 Task: Look for space in Safi, Jordan from 21st June, 2023 to 29th June, 2023 for 4 adults in price range Rs.7000 to Rs.12000. Place can be entire place with 2 bedrooms having 2 beds and 2 bathrooms. Property type can be house, flat, guest house. Amenities needed are: washing machine. Booking option can be shelf check-in. Required host language is English.
Action: Mouse moved to (514, 78)
Screenshot: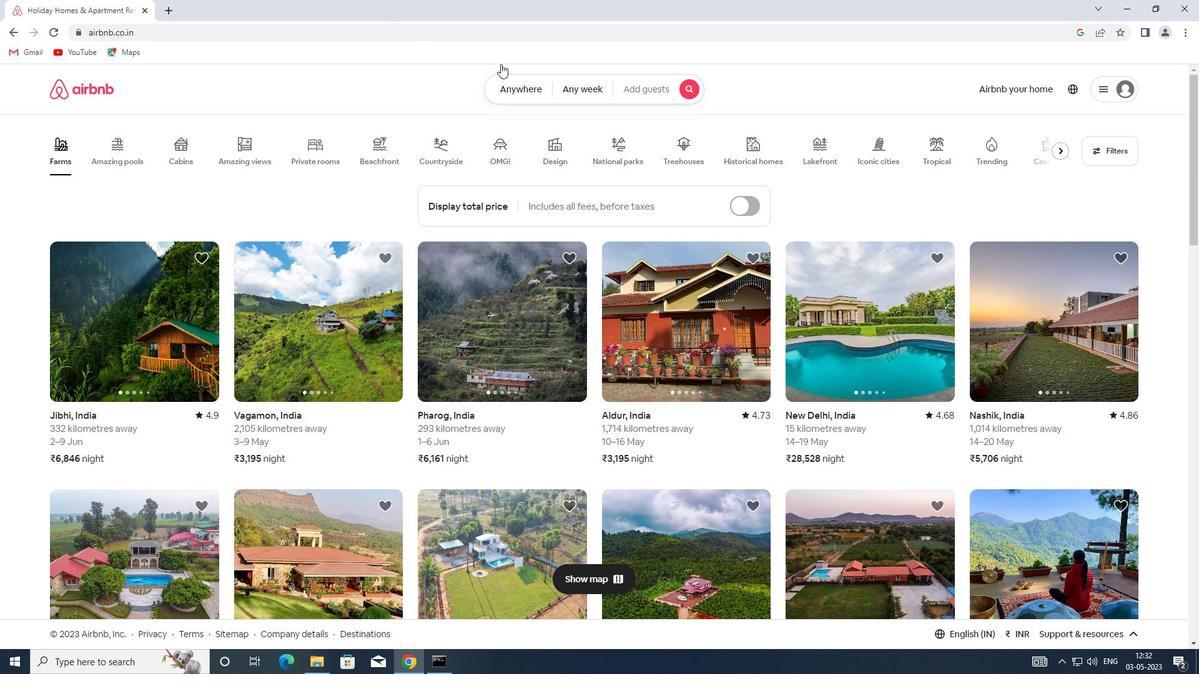 
Action: Mouse pressed left at (514, 78)
Screenshot: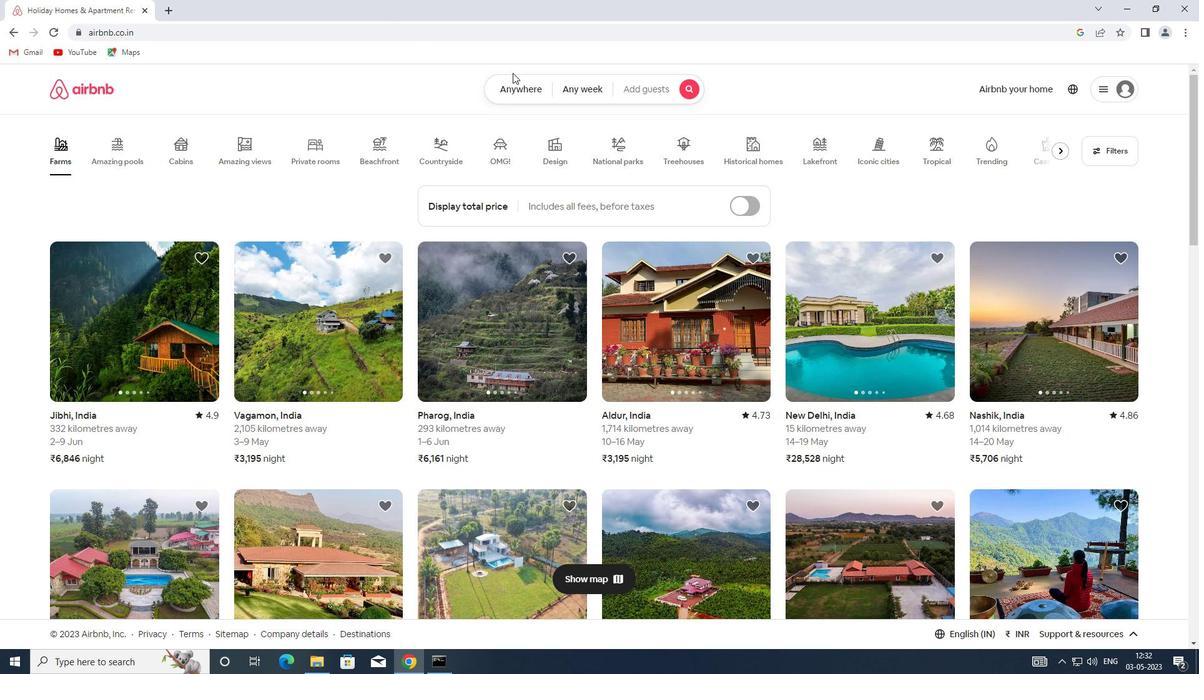 
Action: Mouse moved to (377, 141)
Screenshot: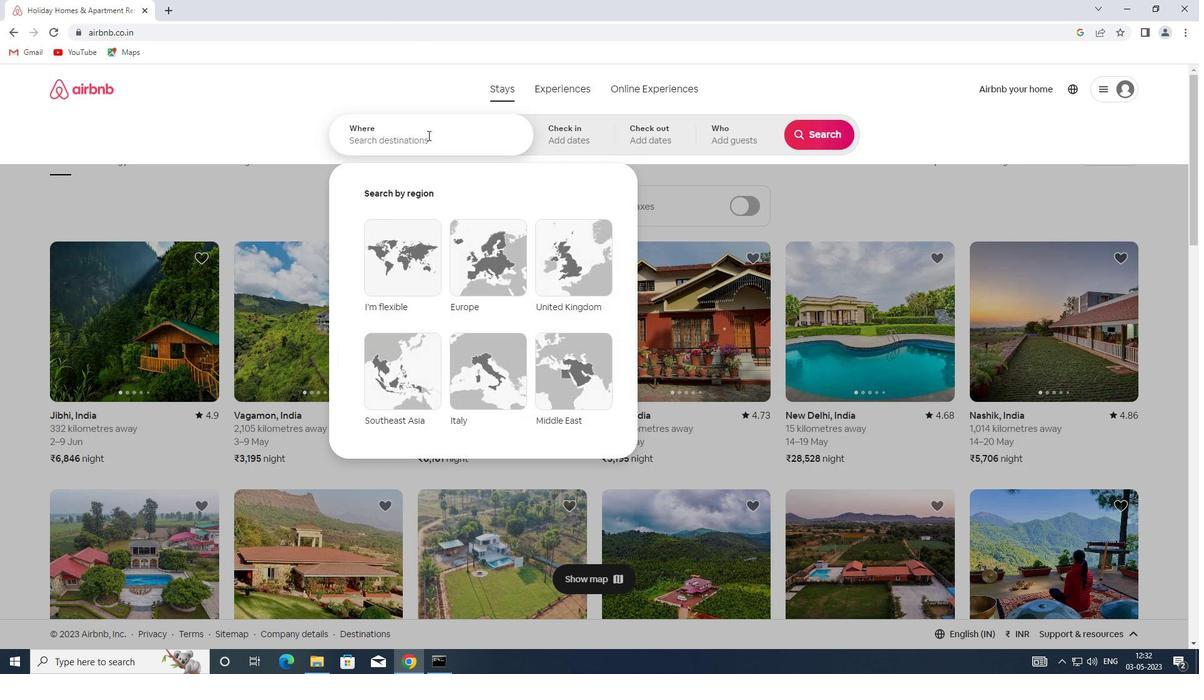 
Action: Mouse pressed left at (377, 141)
Screenshot: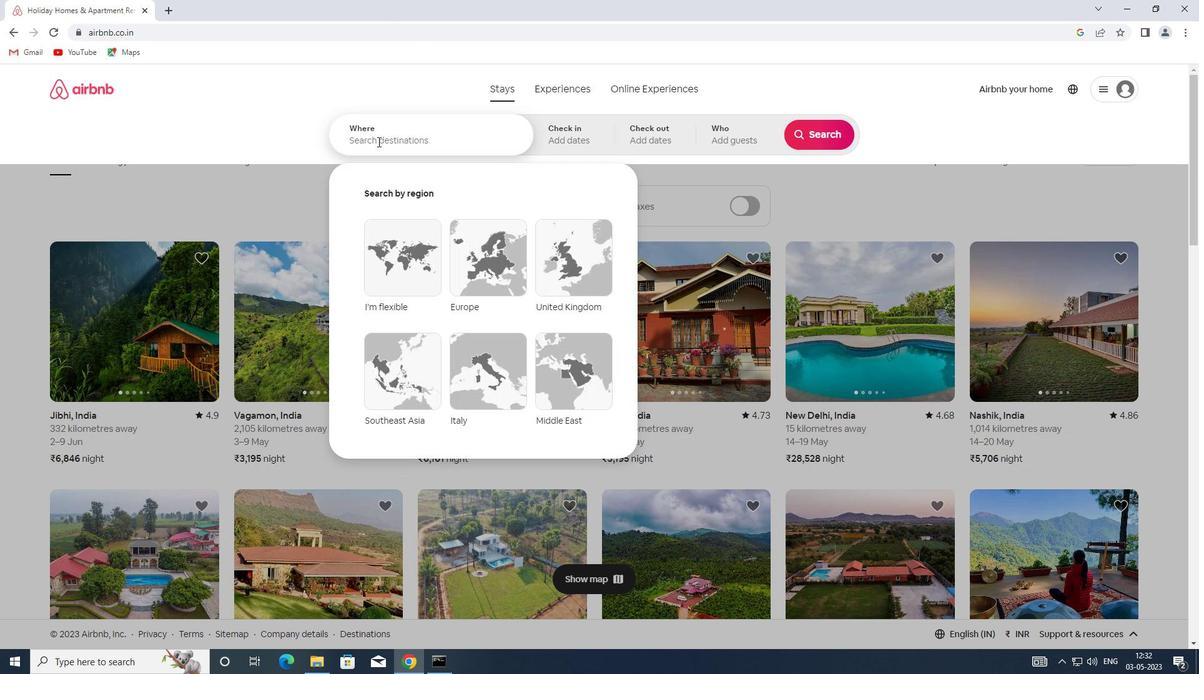 
Action: Key pressed <Key.shift>SAFI,<Key.shift><Key.shift>JORDAN
Screenshot: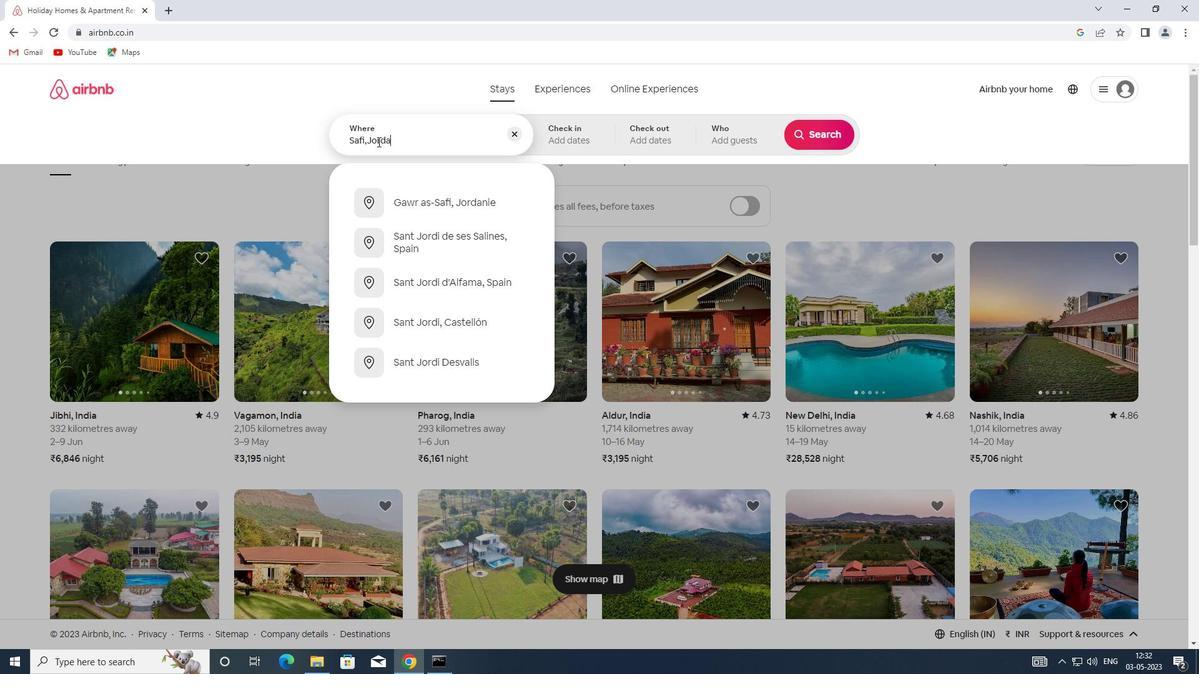 
Action: Mouse moved to (567, 128)
Screenshot: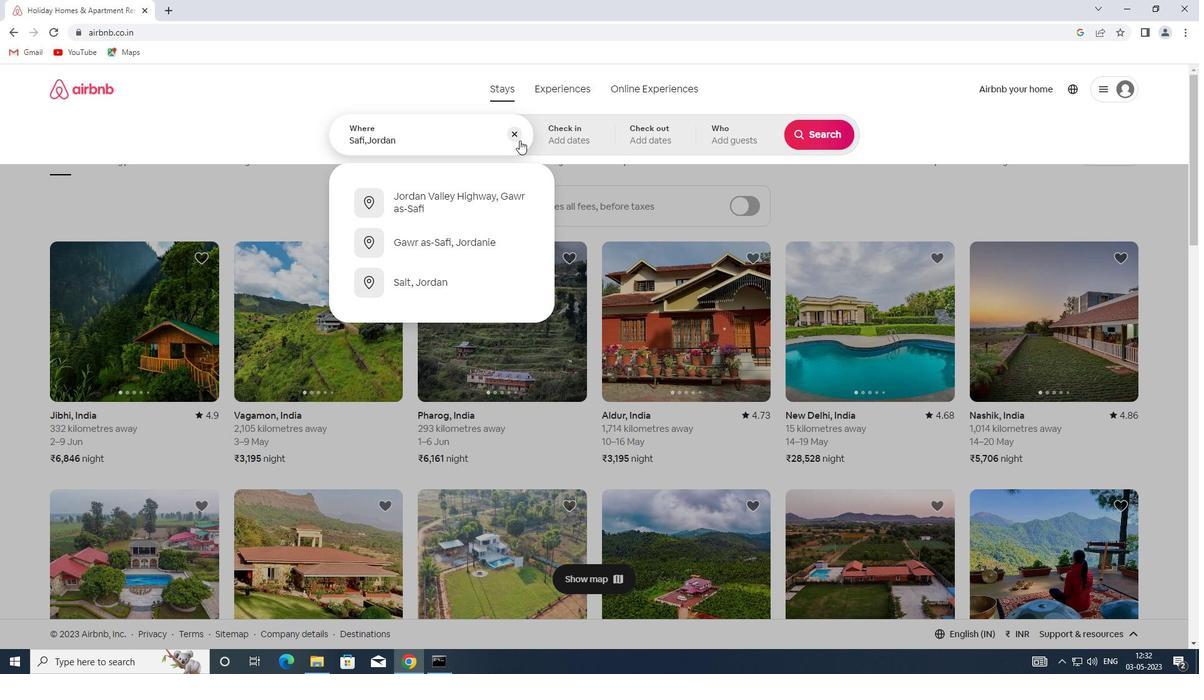 
Action: Mouse pressed left at (567, 128)
Screenshot: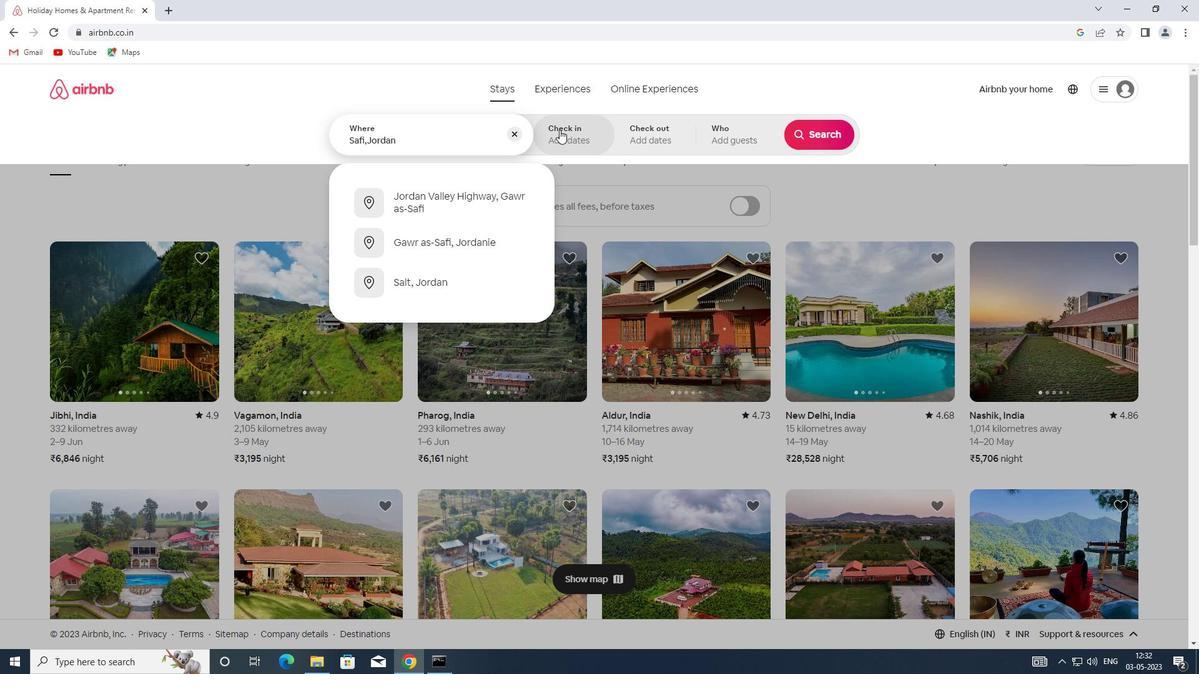
Action: Mouse moved to (715, 379)
Screenshot: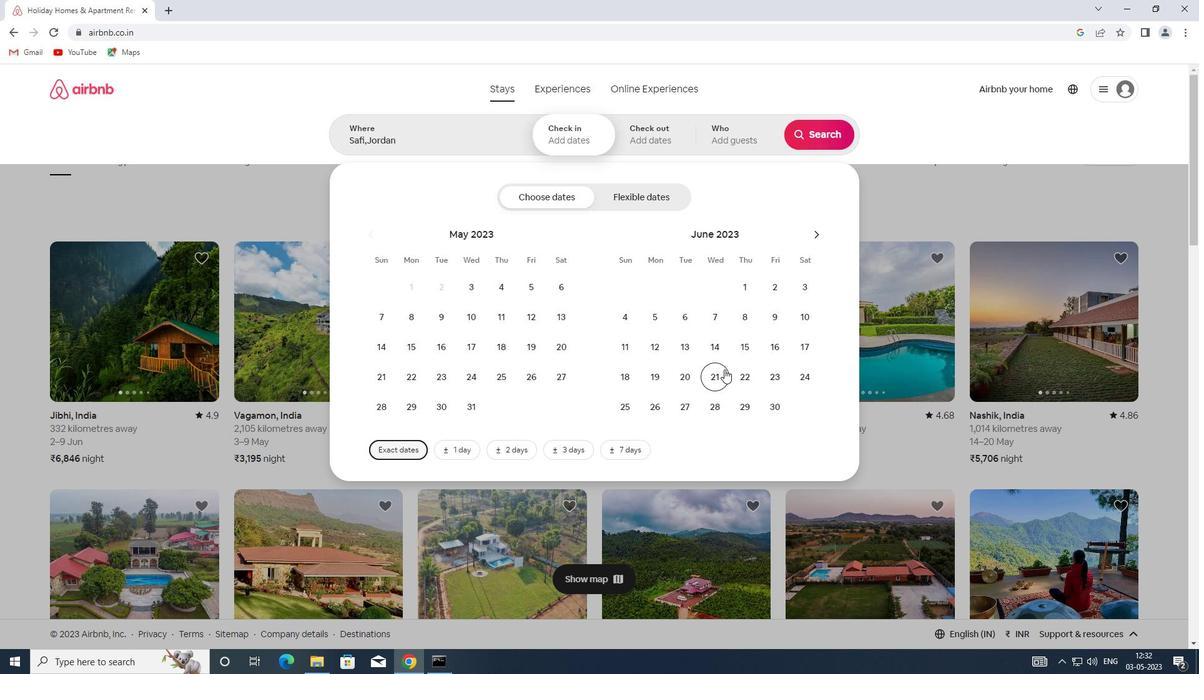 
Action: Mouse pressed left at (715, 379)
Screenshot: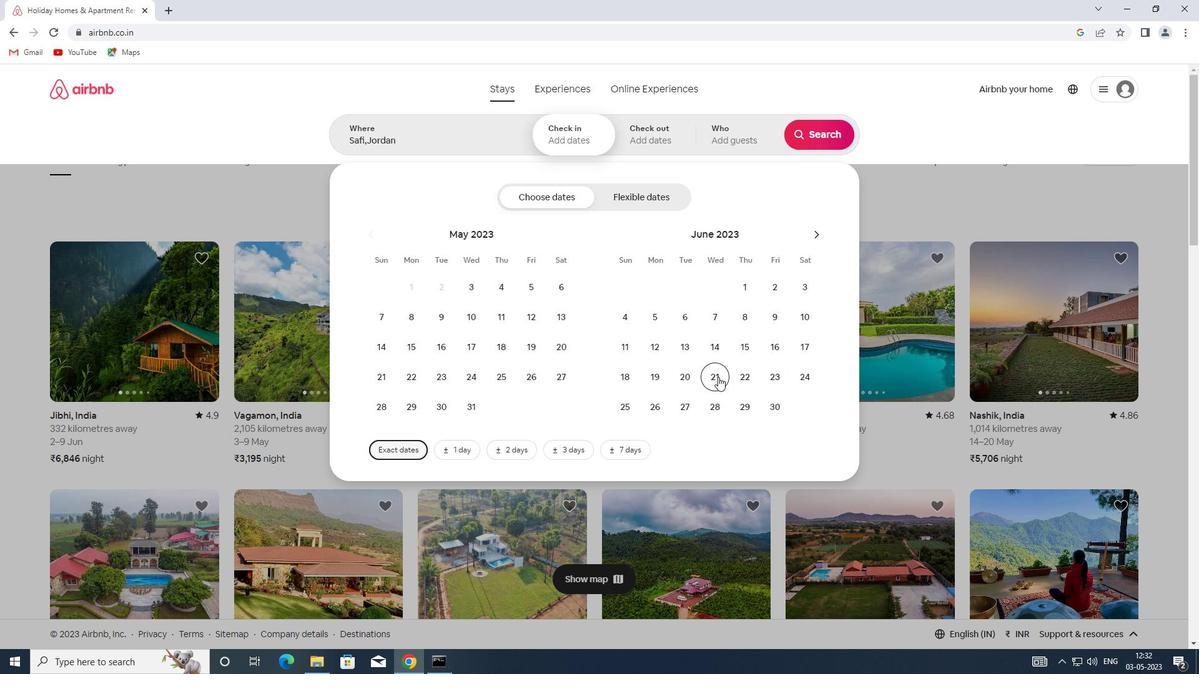 
Action: Mouse moved to (746, 407)
Screenshot: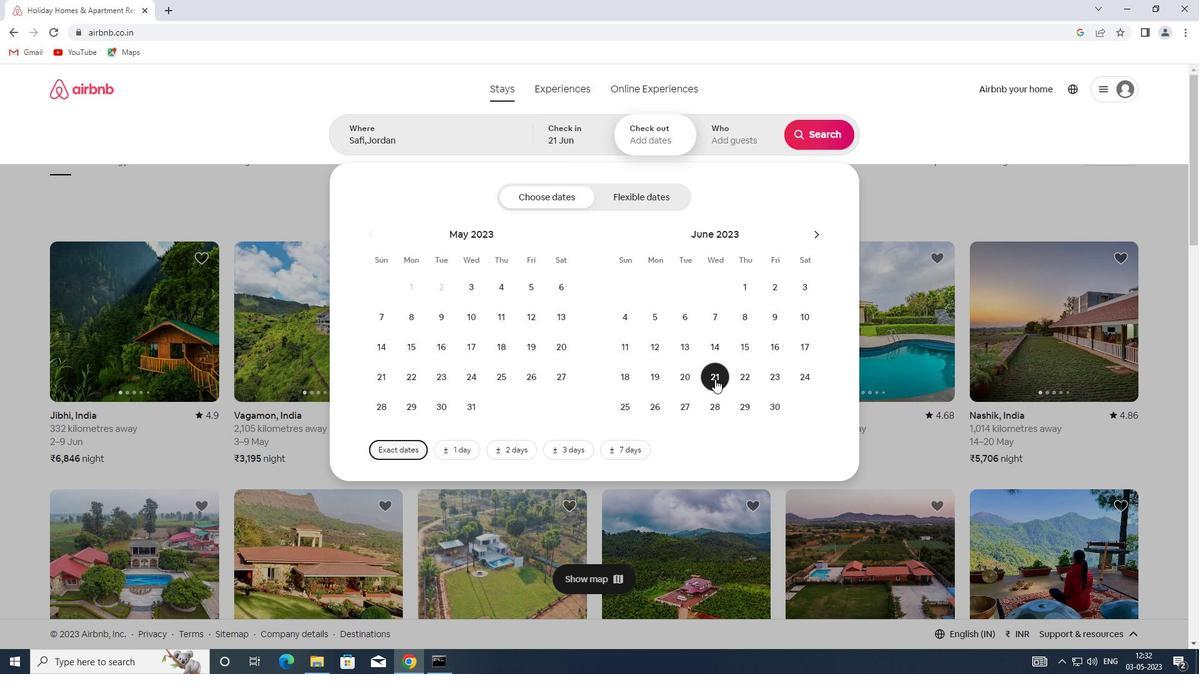 
Action: Mouse pressed left at (746, 407)
Screenshot: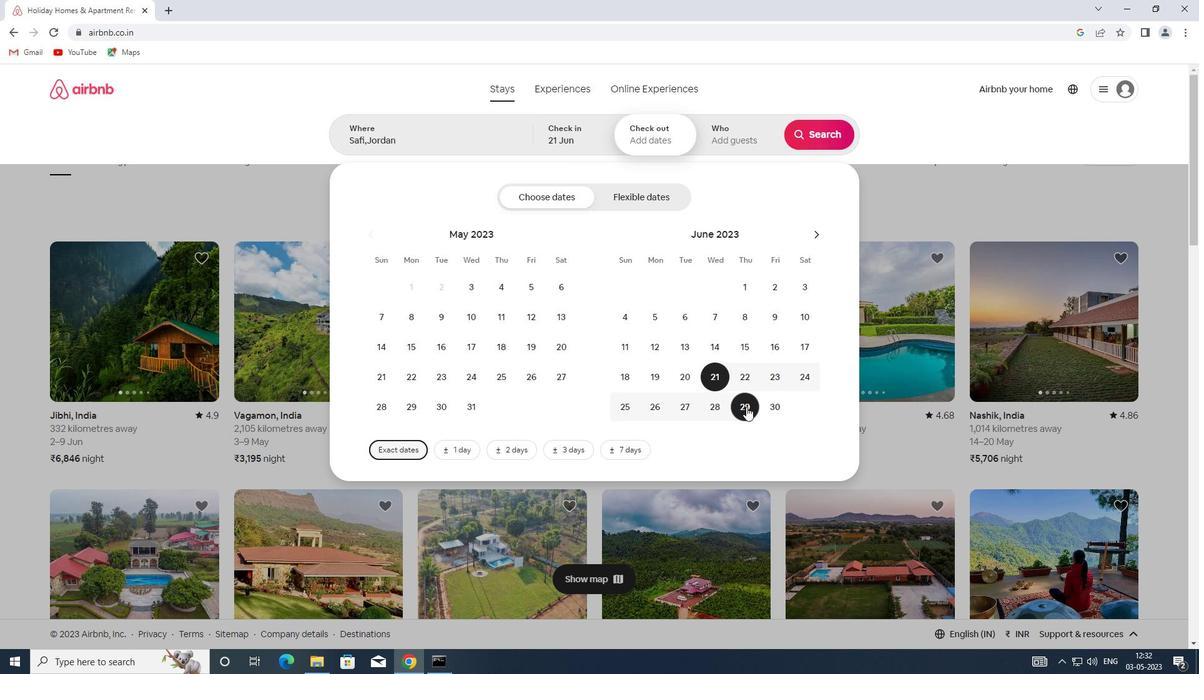 
Action: Mouse moved to (742, 143)
Screenshot: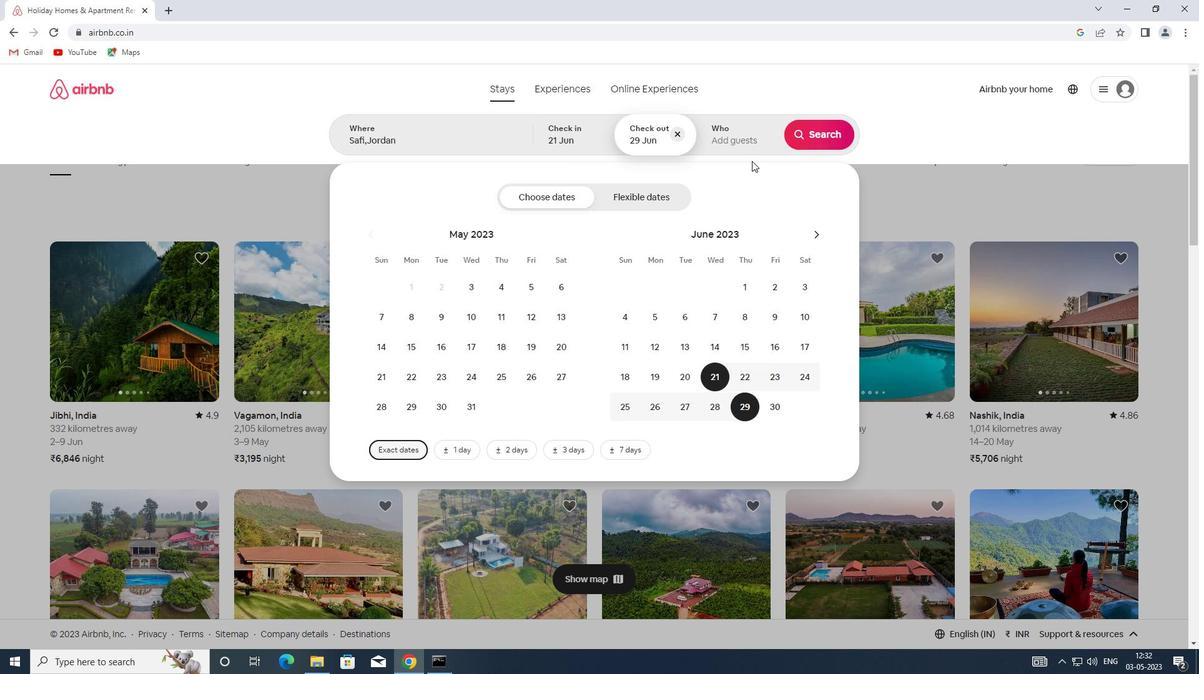 
Action: Mouse pressed left at (742, 143)
Screenshot: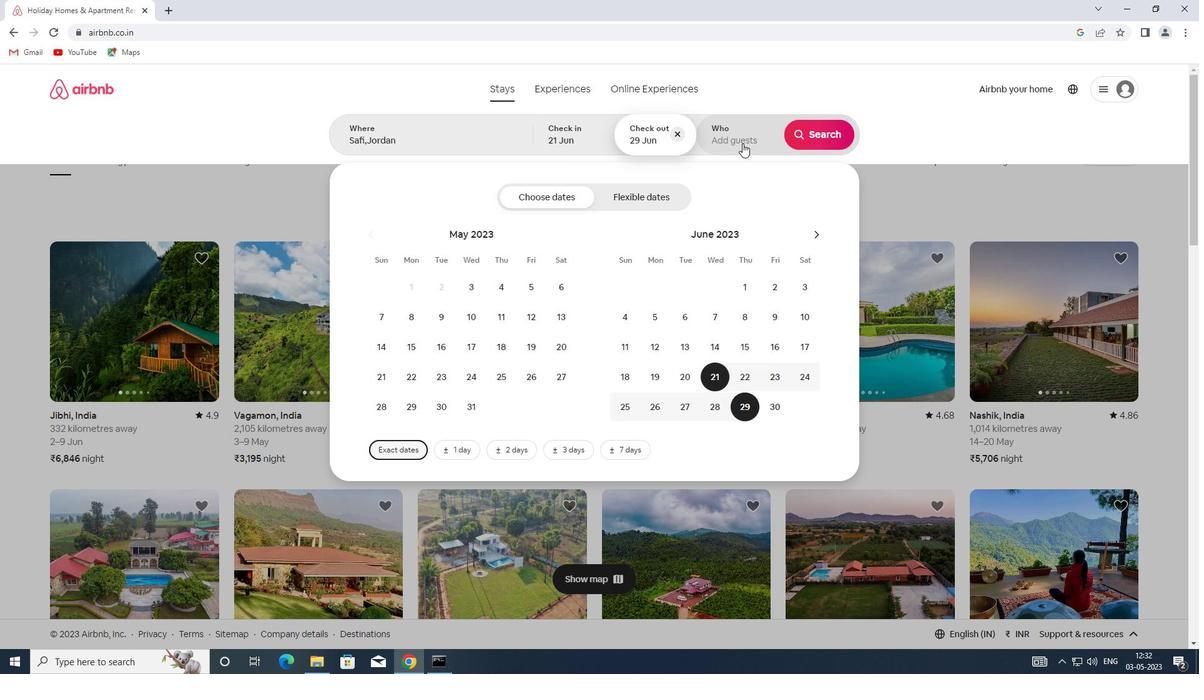
Action: Mouse moved to (819, 201)
Screenshot: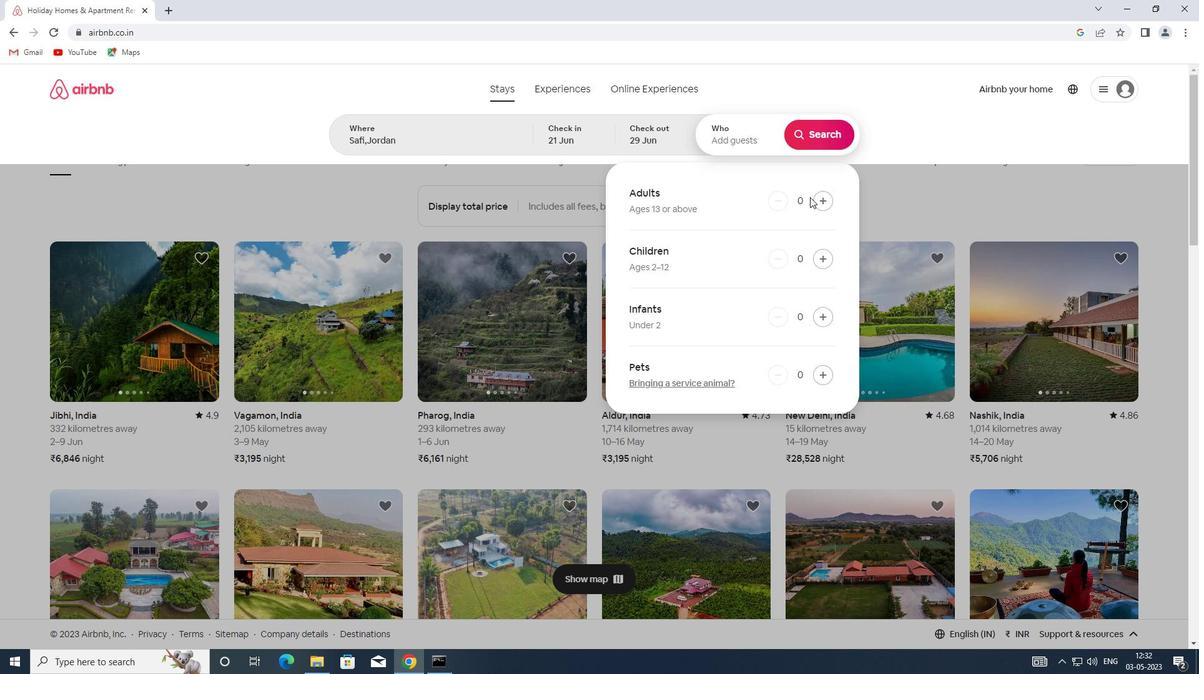 
Action: Mouse pressed left at (819, 201)
Screenshot: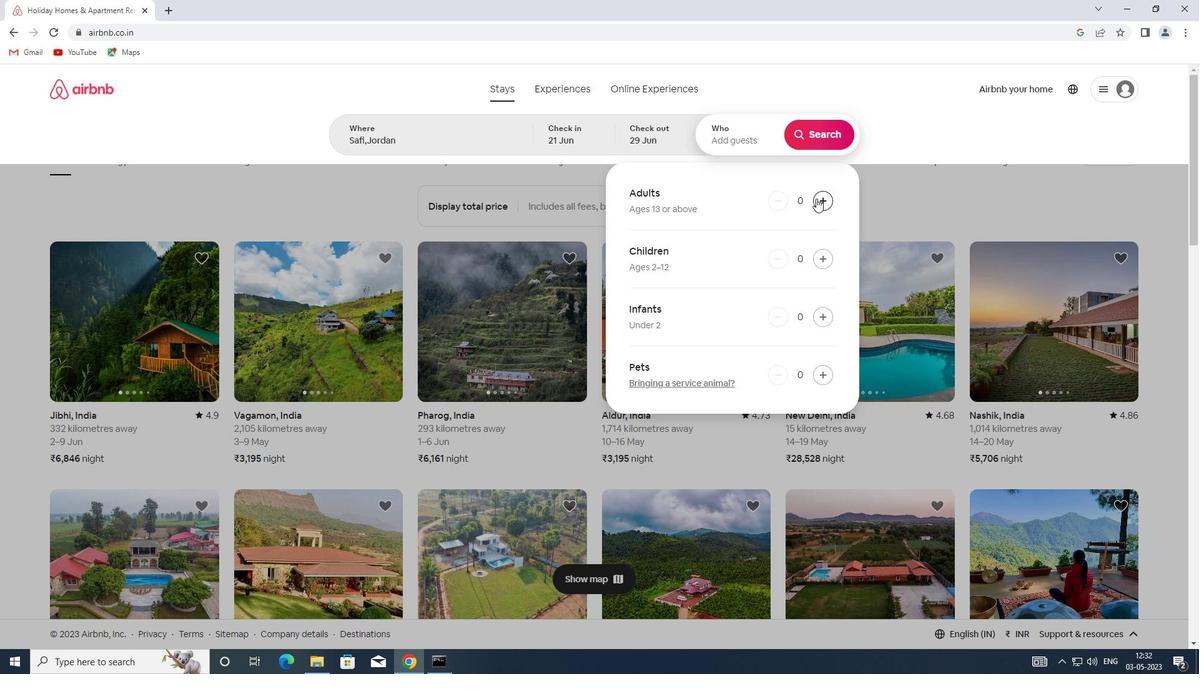 
Action: Mouse pressed left at (819, 201)
Screenshot: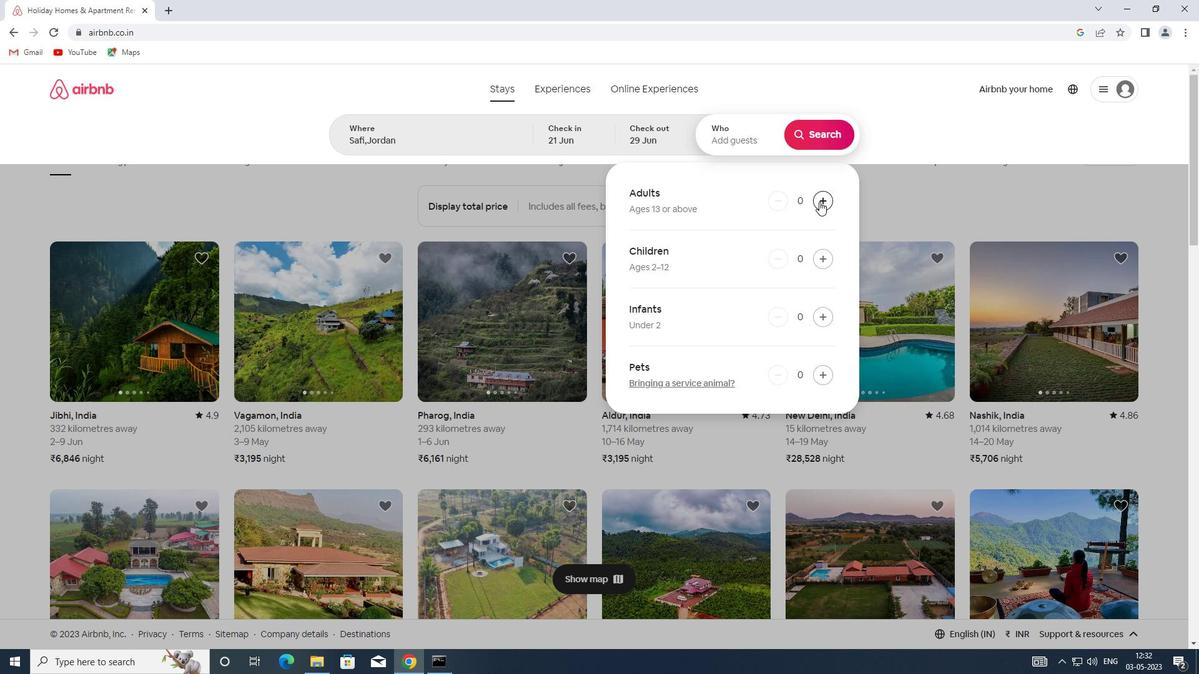 
Action: Mouse pressed left at (819, 201)
Screenshot: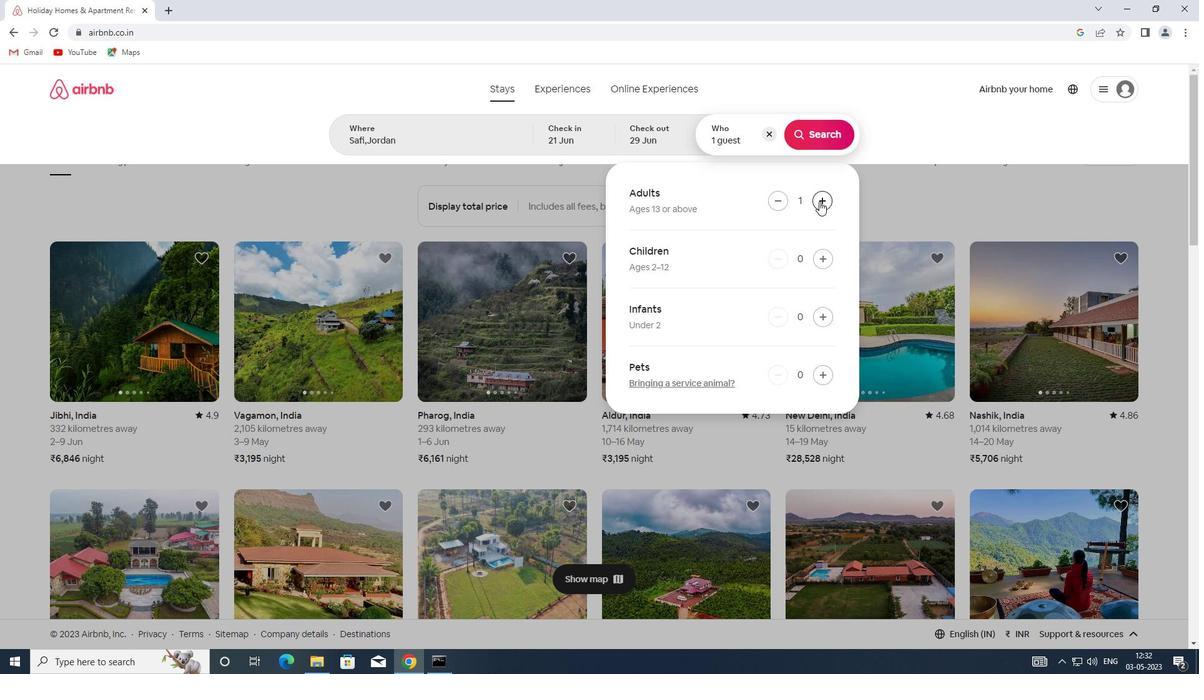 
Action: Mouse pressed left at (819, 201)
Screenshot: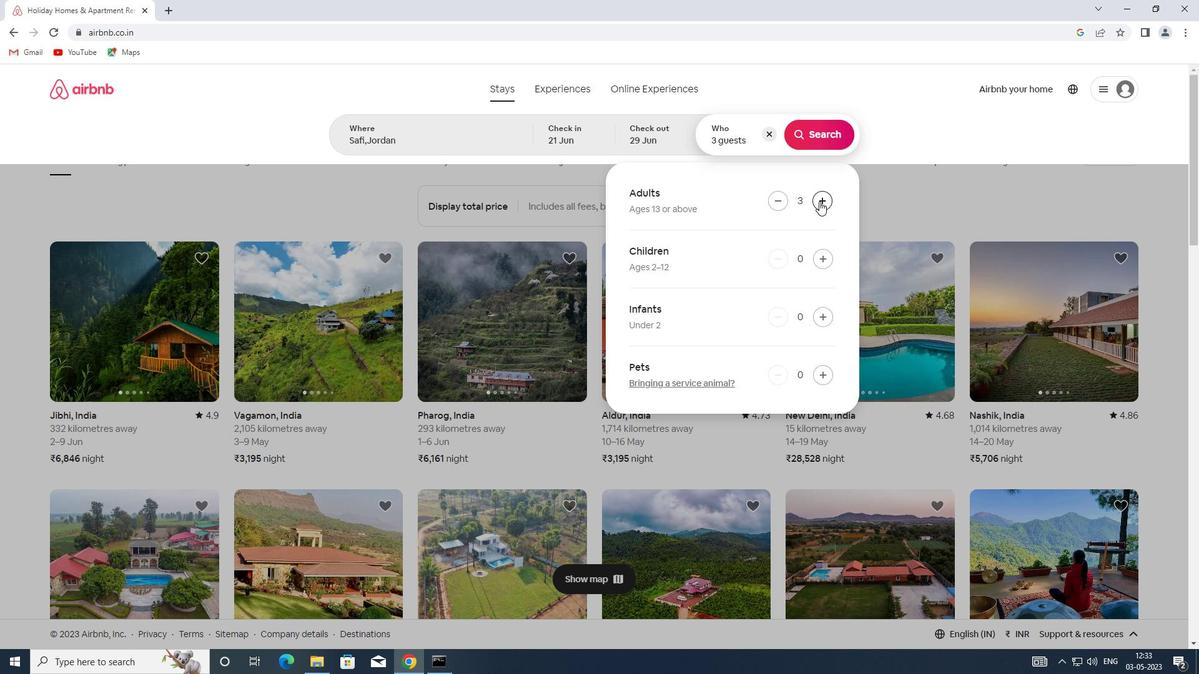 
Action: Mouse moved to (813, 136)
Screenshot: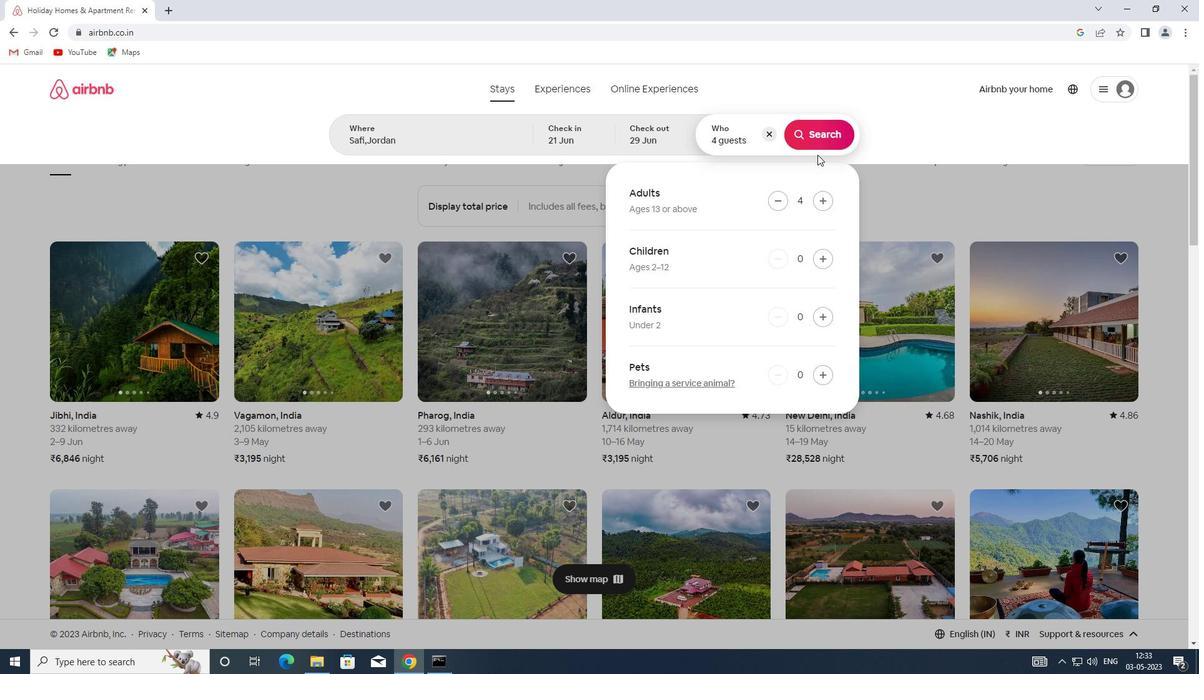 
Action: Mouse pressed left at (813, 136)
Screenshot: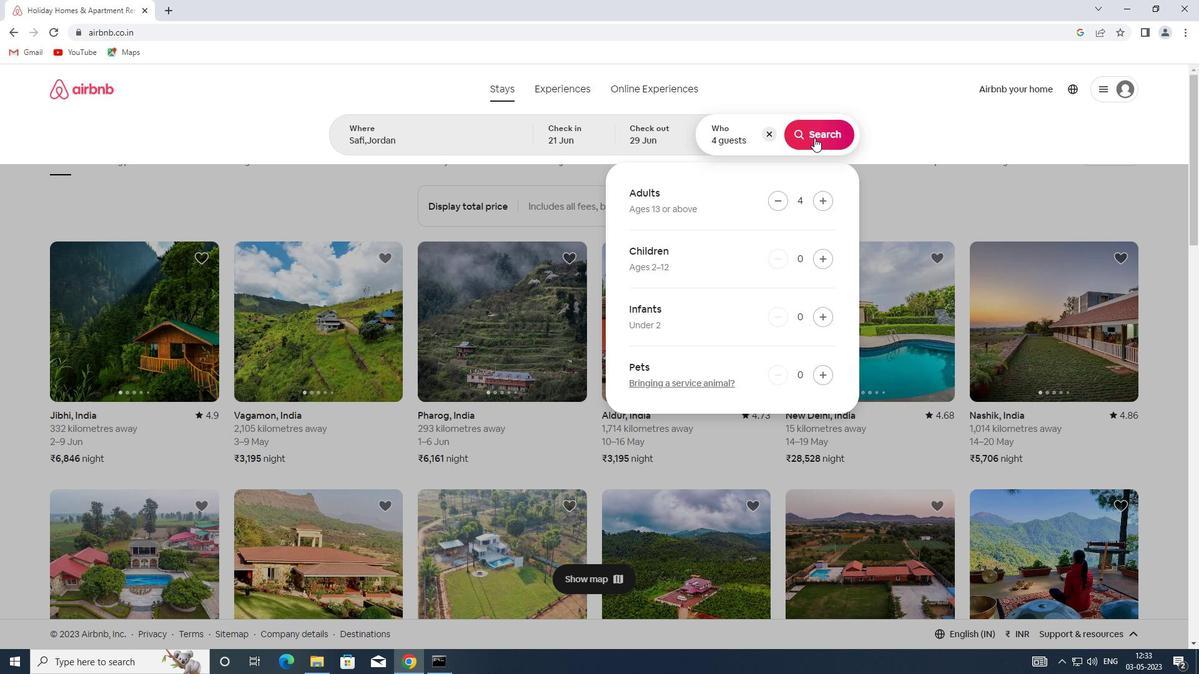 
Action: Mouse moved to (1128, 133)
Screenshot: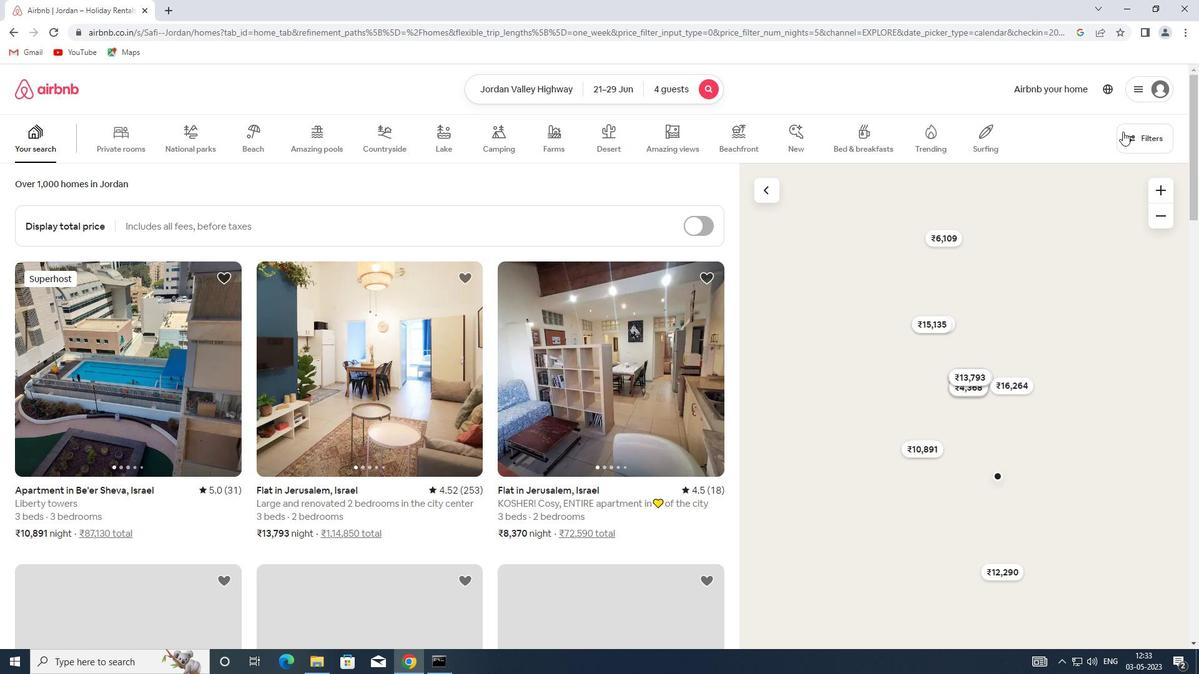 
Action: Mouse pressed left at (1128, 133)
Screenshot: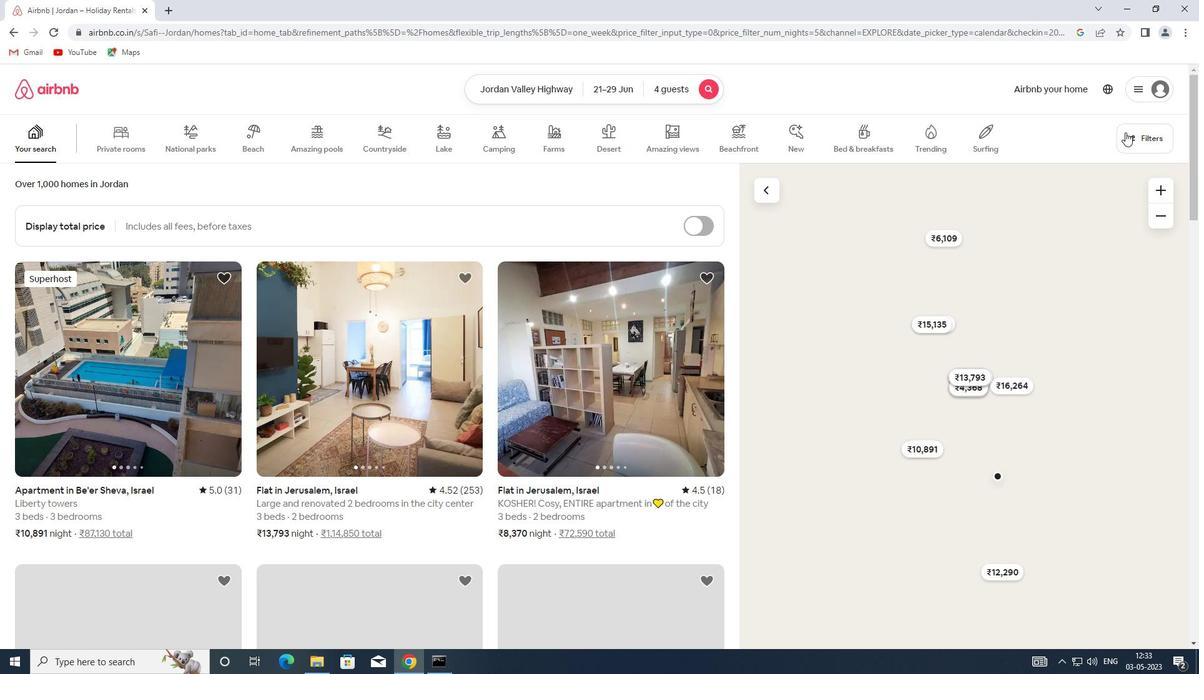 
Action: Mouse moved to (448, 298)
Screenshot: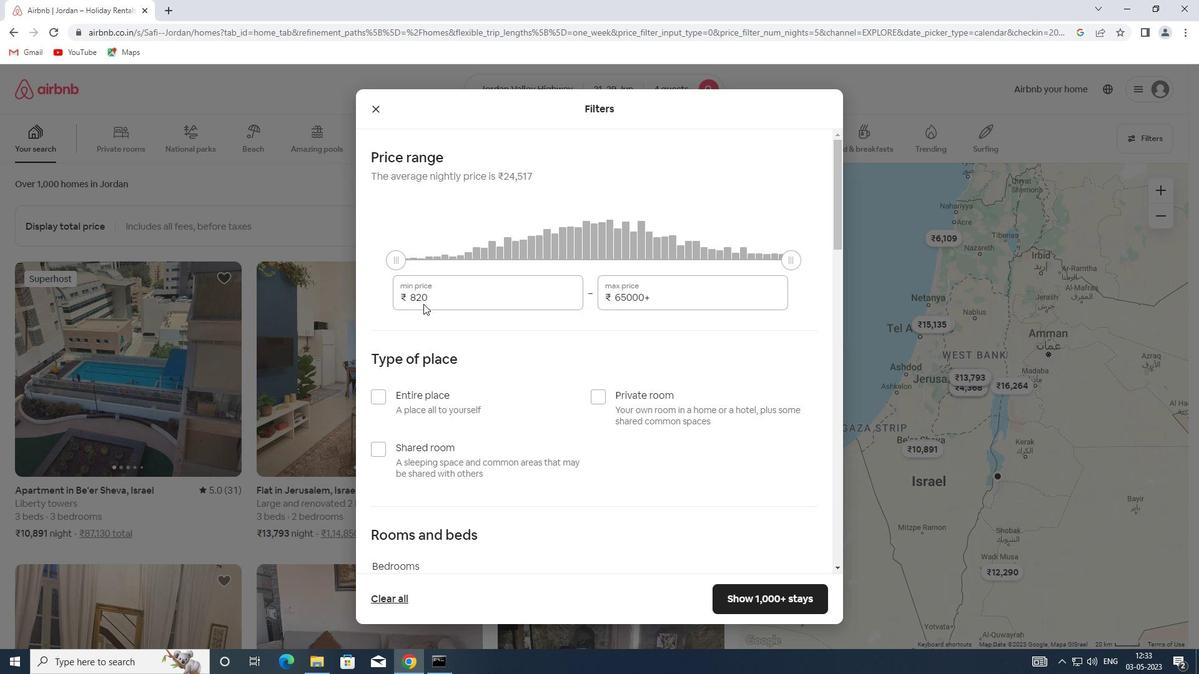 
Action: Mouse pressed left at (448, 298)
Screenshot: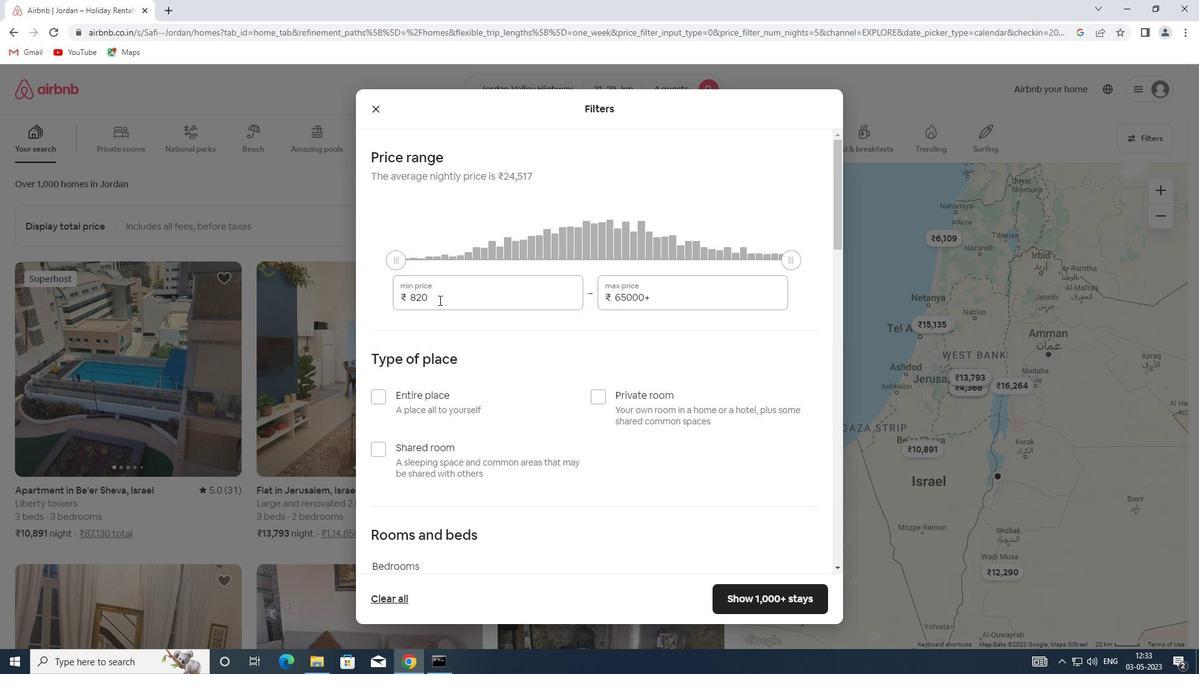 
Action: Mouse moved to (410, 295)
Screenshot: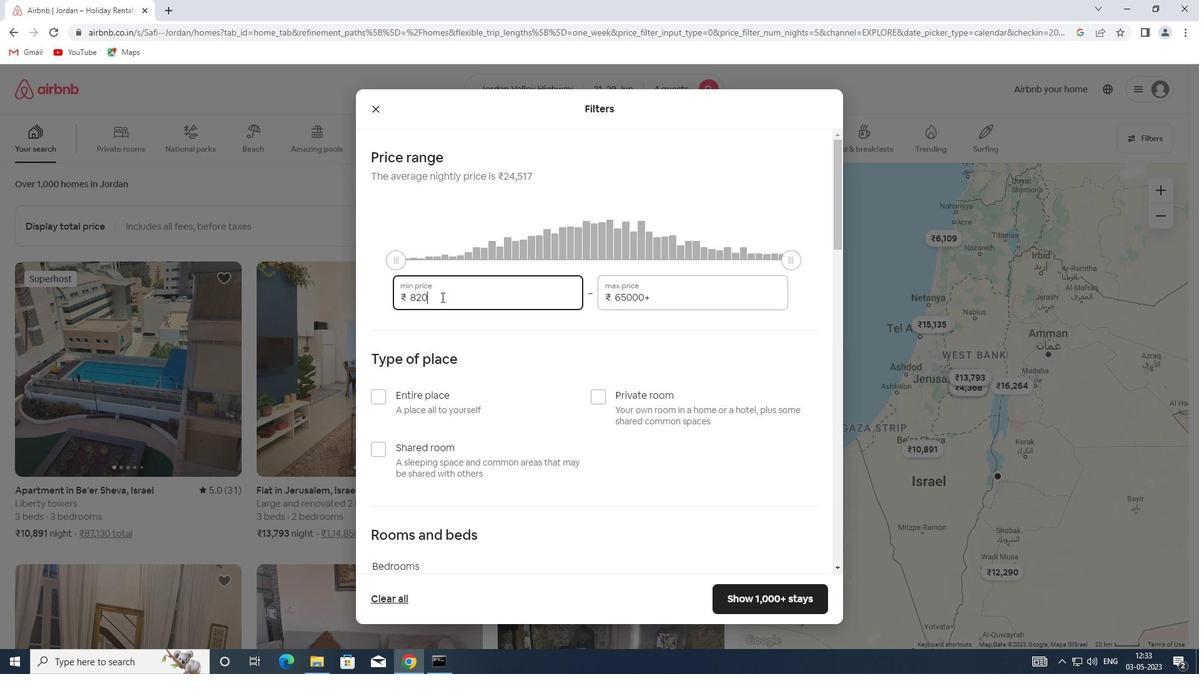 
Action: Key pressed 7000
Screenshot: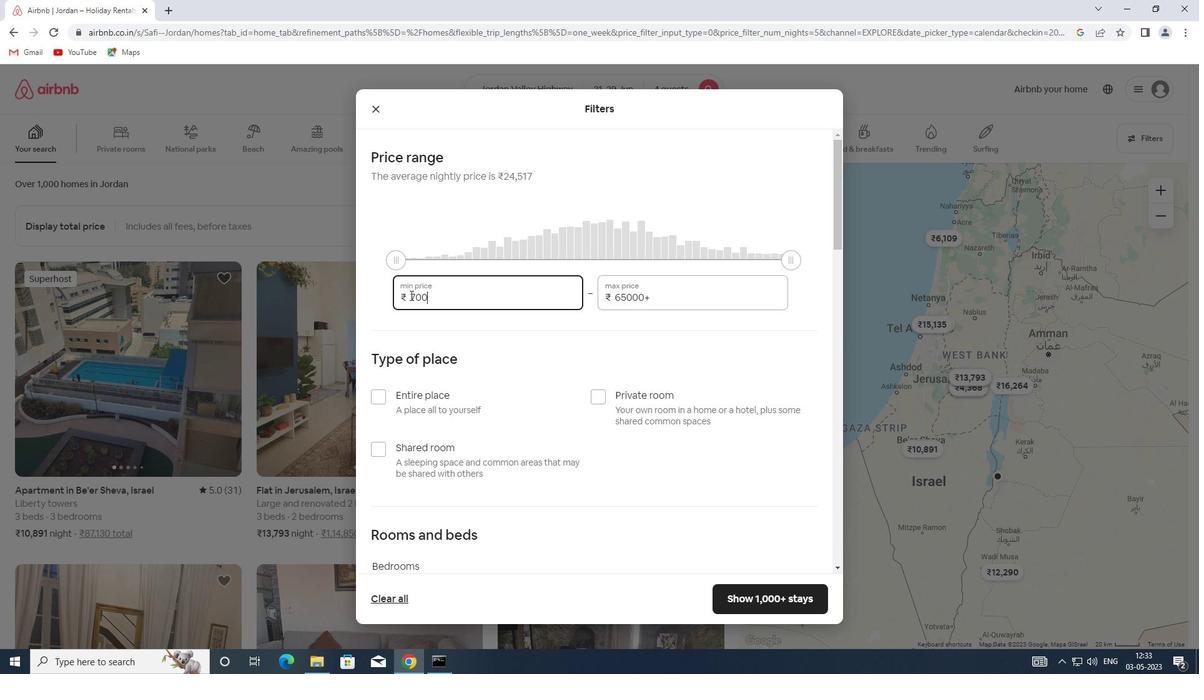 
Action: Mouse moved to (668, 302)
Screenshot: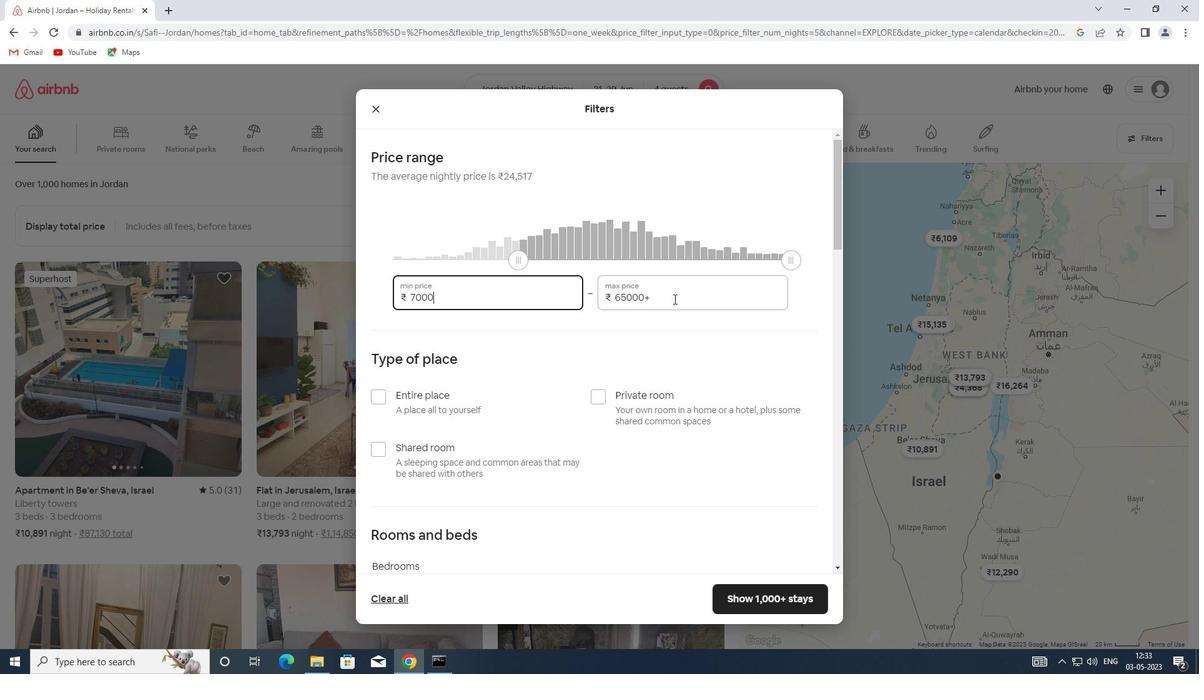 
Action: Mouse pressed left at (668, 302)
Screenshot: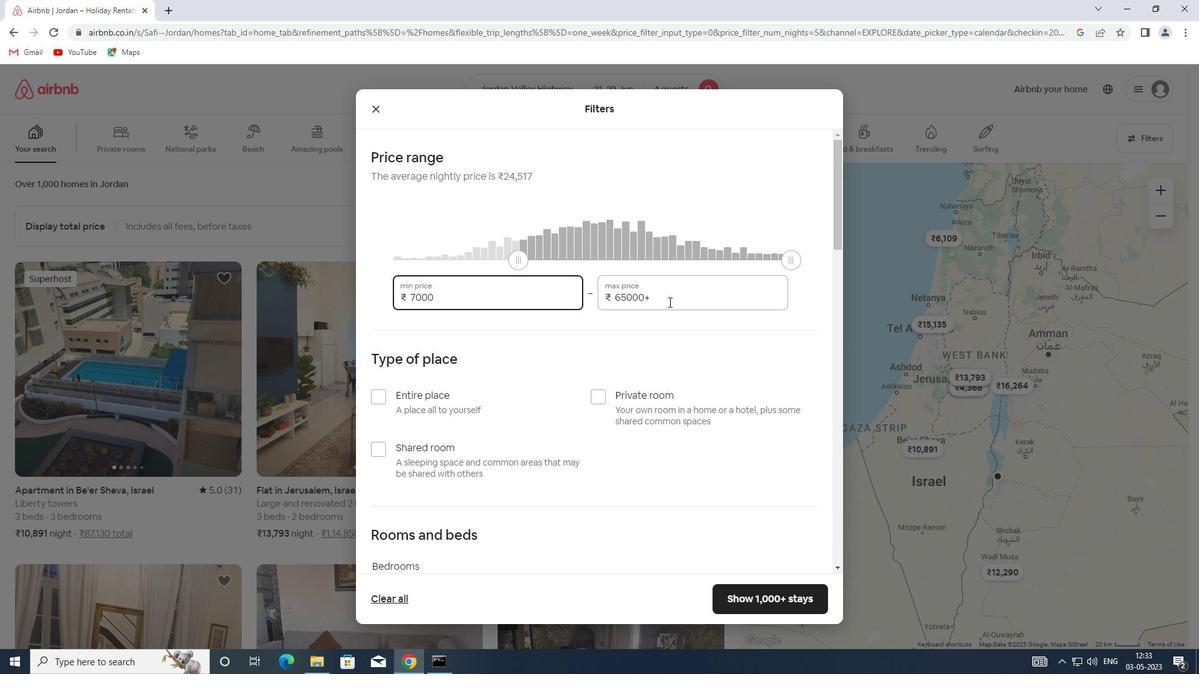 
Action: Mouse moved to (528, 307)
Screenshot: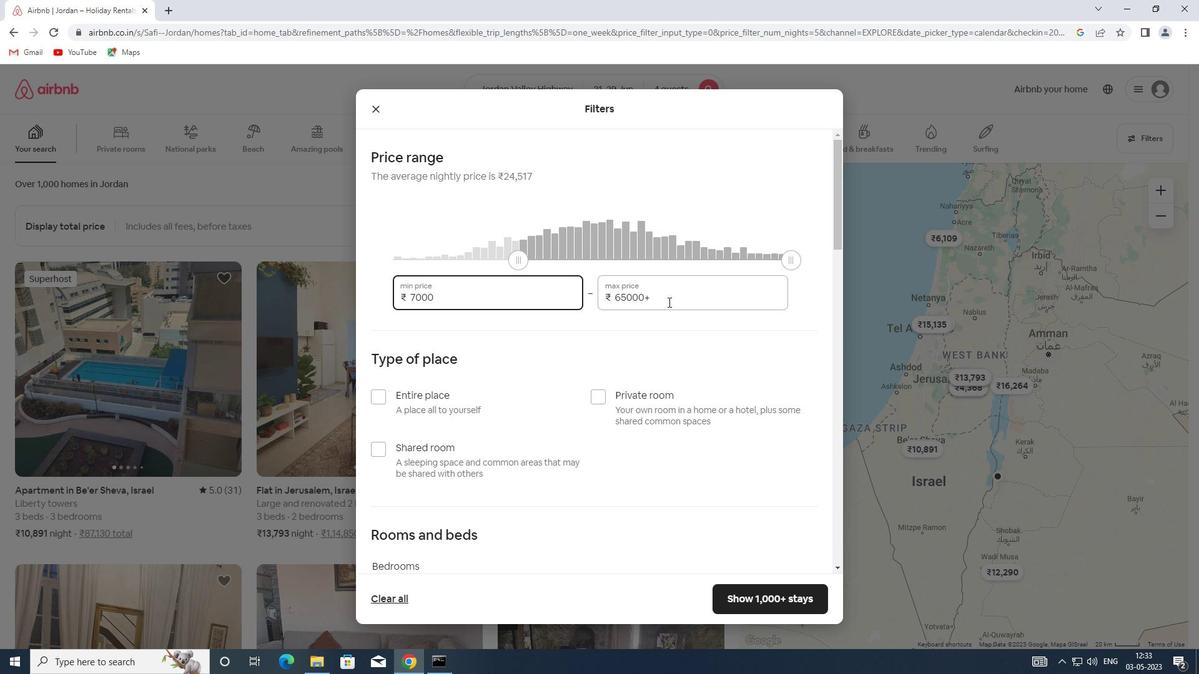 
Action: Key pressed 12000
Screenshot: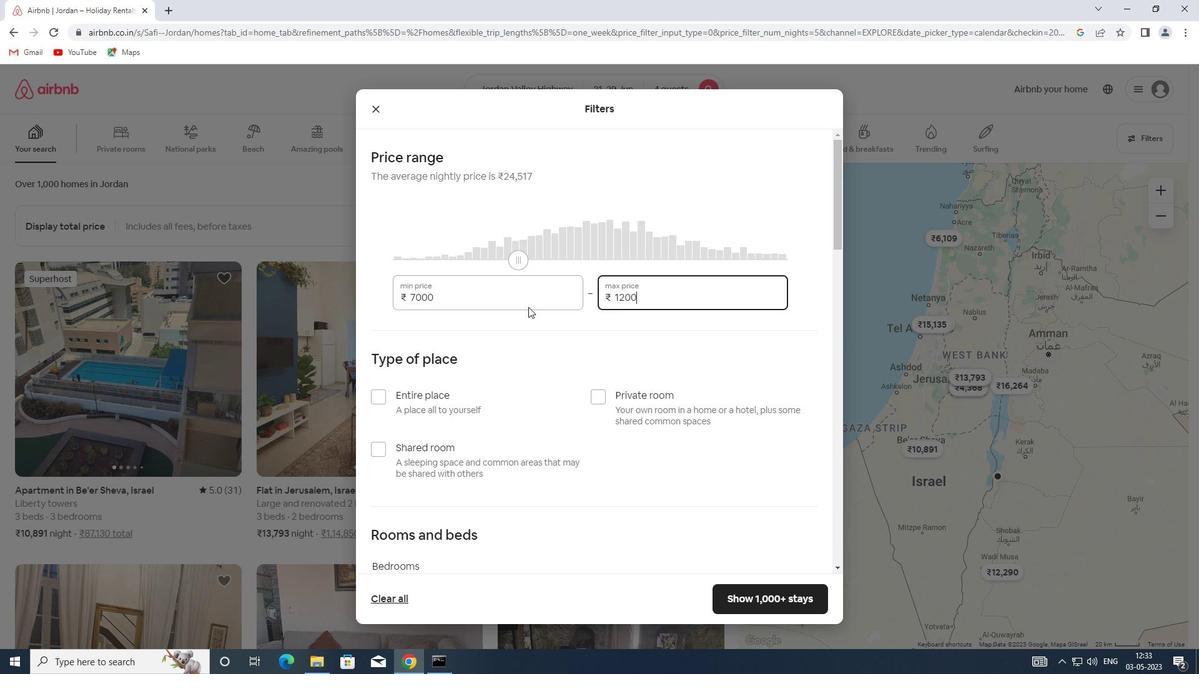 
Action: Mouse moved to (404, 400)
Screenshot: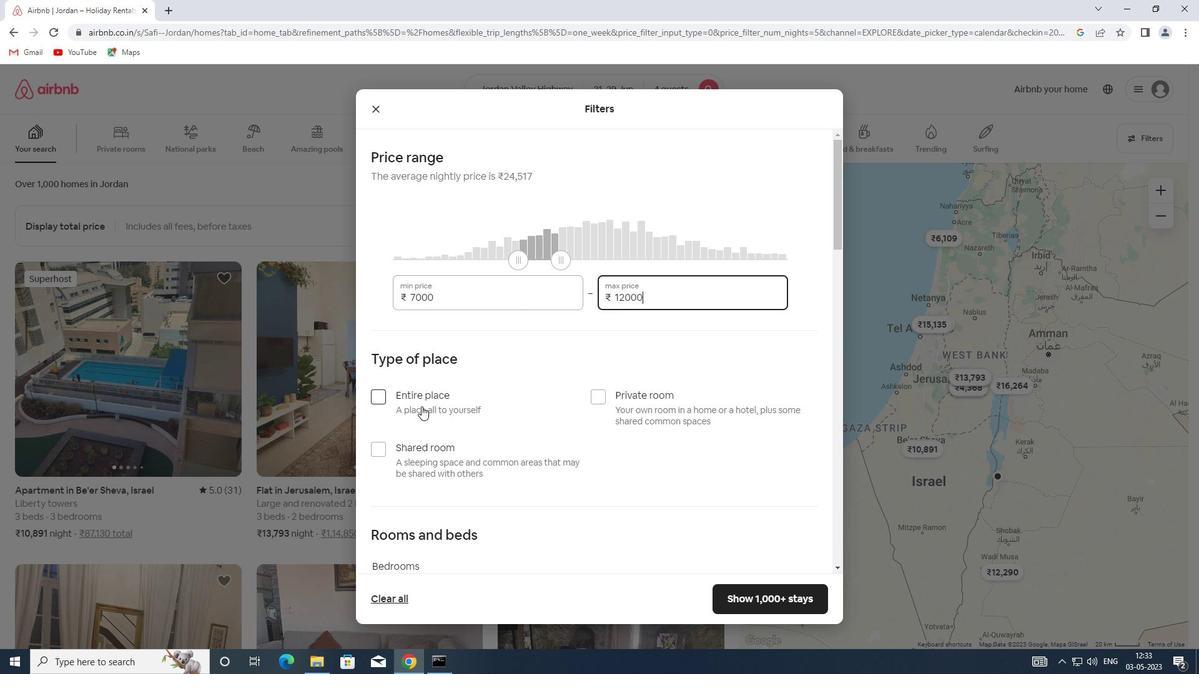 
Action: Mouse pressed left at (404, 400)
Screenshot: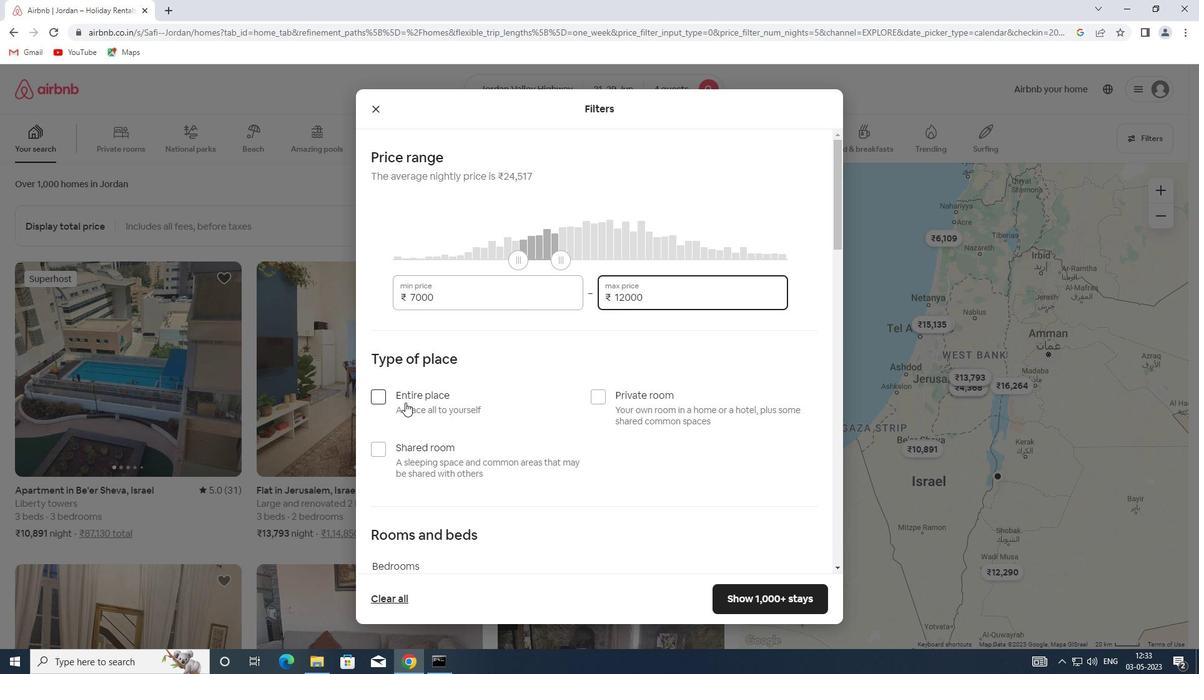 
Action: Mouse scrolled (404, 399) with delta (0, 0)
Screenshot: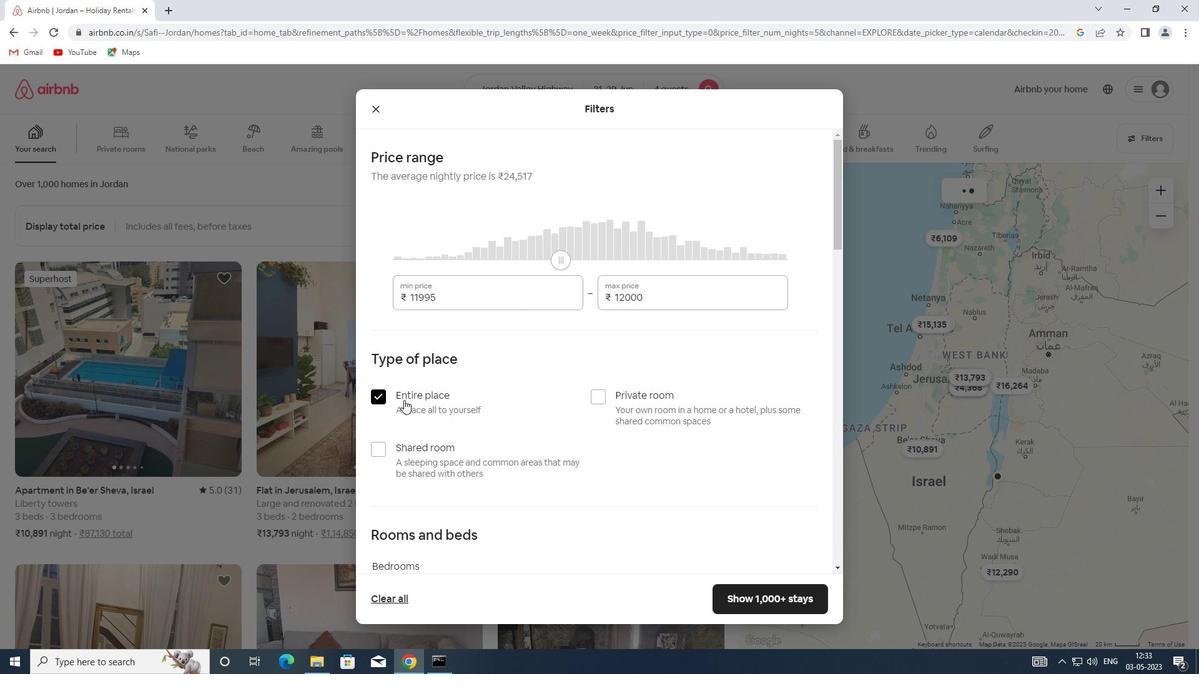 
Action: Mouse scrolled (404, 399) with delta (0, 0)
Screenshot: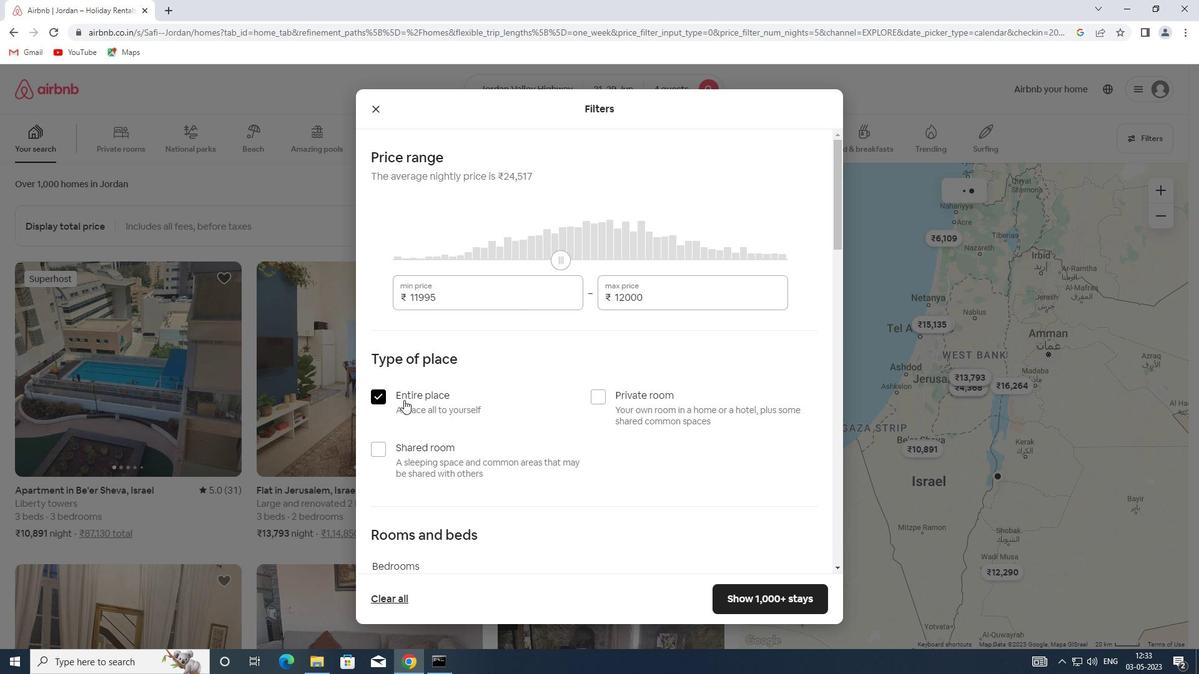 
Action: Mouse scrolled (404, 399) with delta (0, 0)
Screenshot: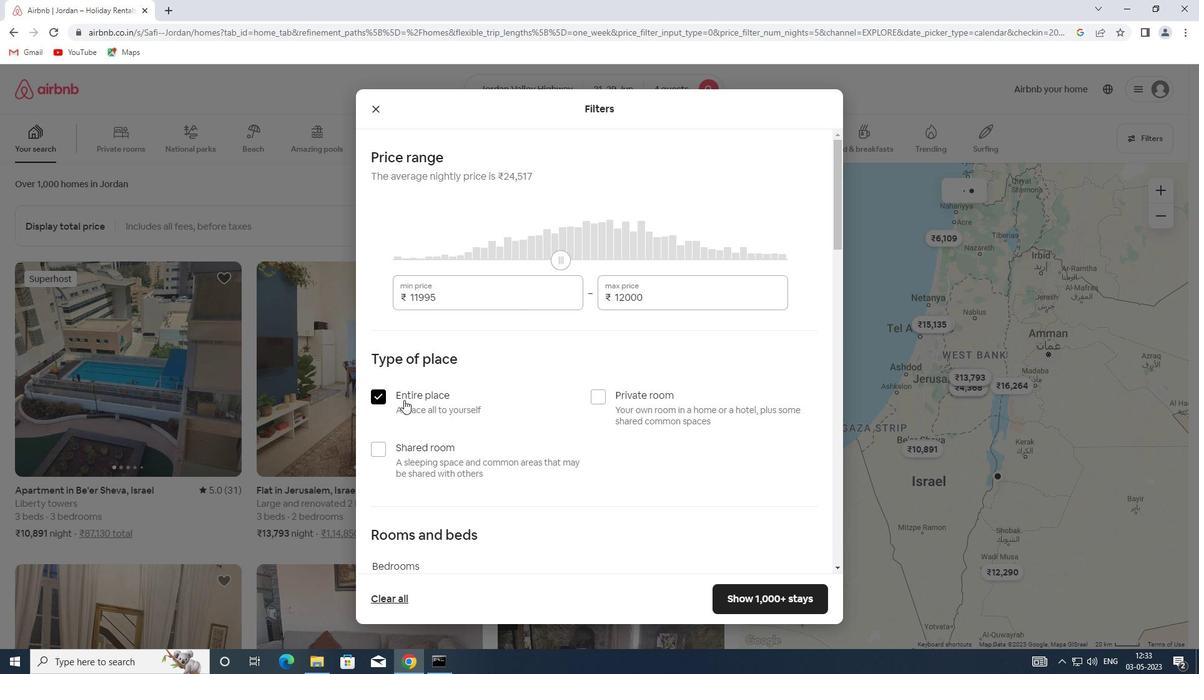 
Action: Mouse moved to (480, 408)
Screenshot: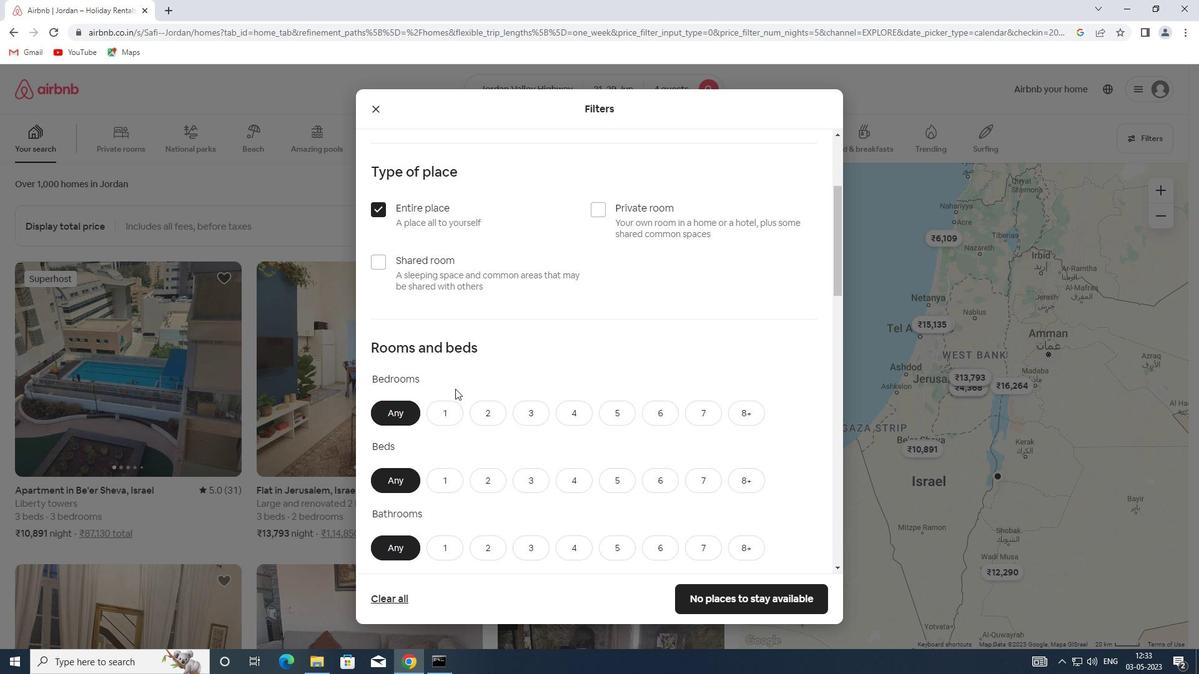 
Action: Mouse pressed left at (480, 408)
Screenshot: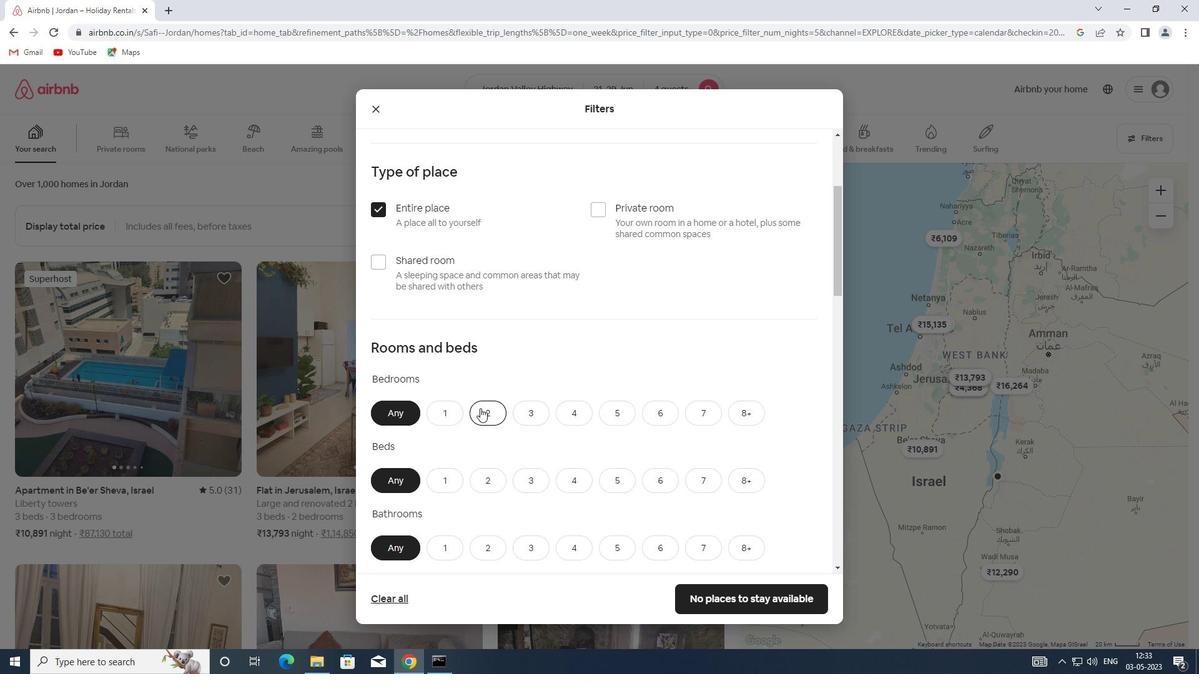 
Action: Mouse scrolled (480, 407) with delta (0, 0)
Screenshot: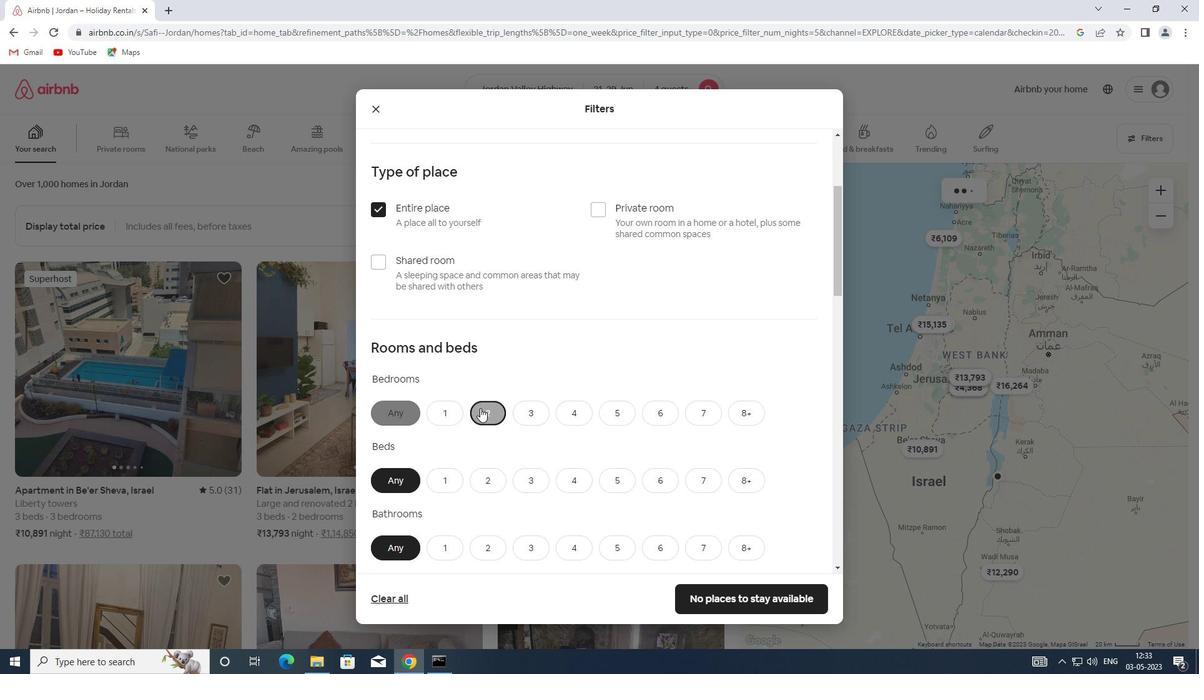 
Action: Mouse scrolled (480, 407) with delta (0, 0)
Screenshot: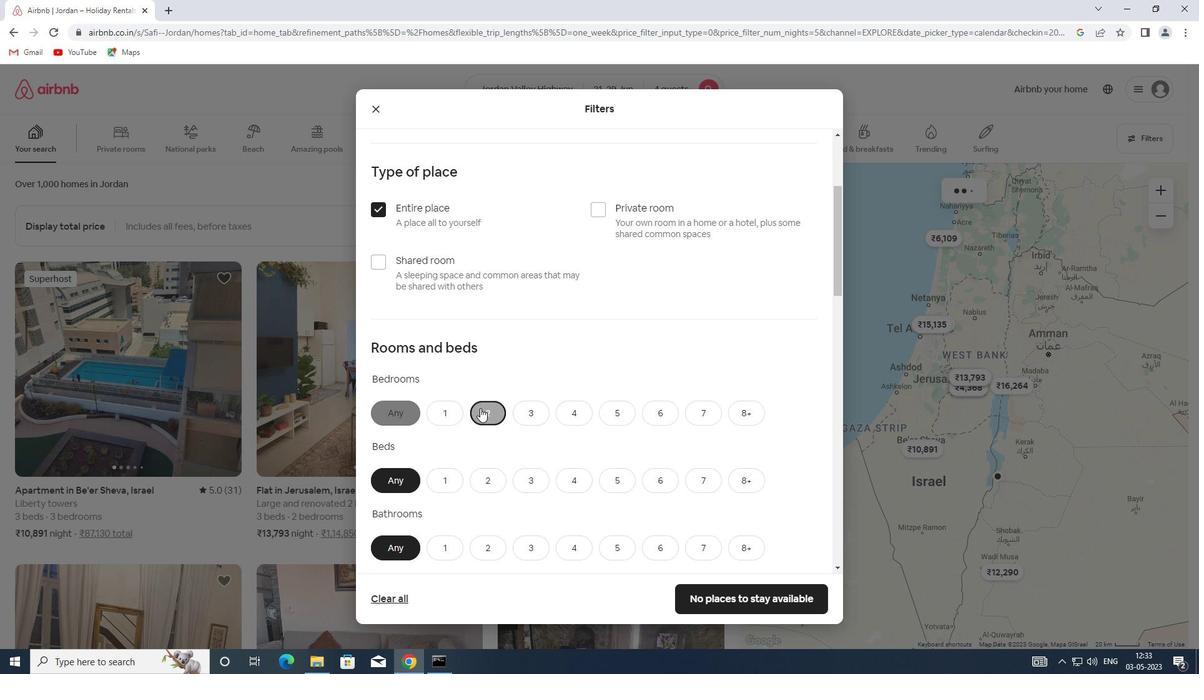 
Action: Mouse scrolled (480, 407) with delta (0, 0)
Screenshot: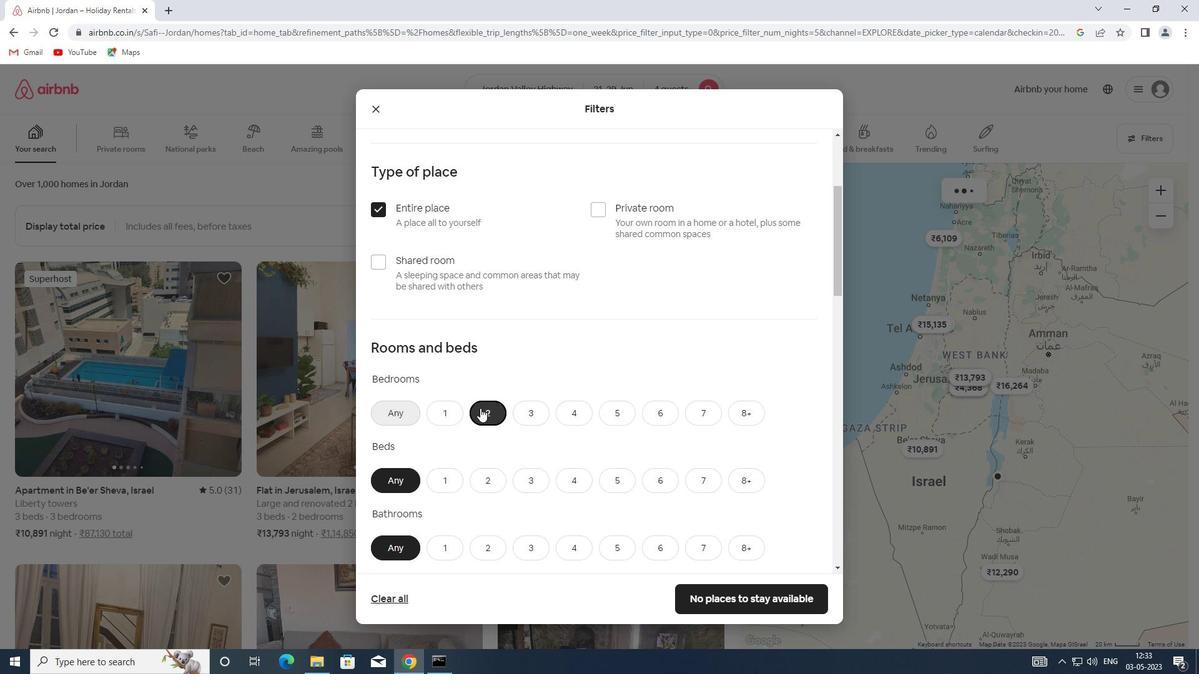 
Action: Mouse moved to (492, 288)
Screenshot: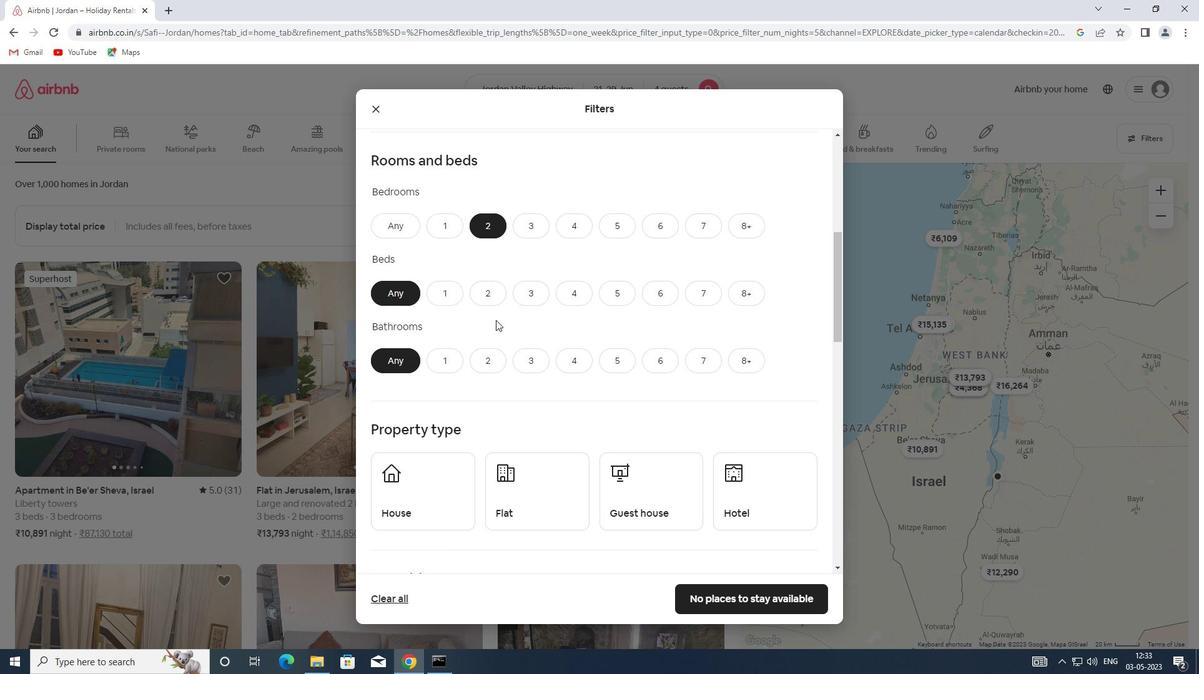 
Action: Mouse pressed left at (492, 288)
Screenshot: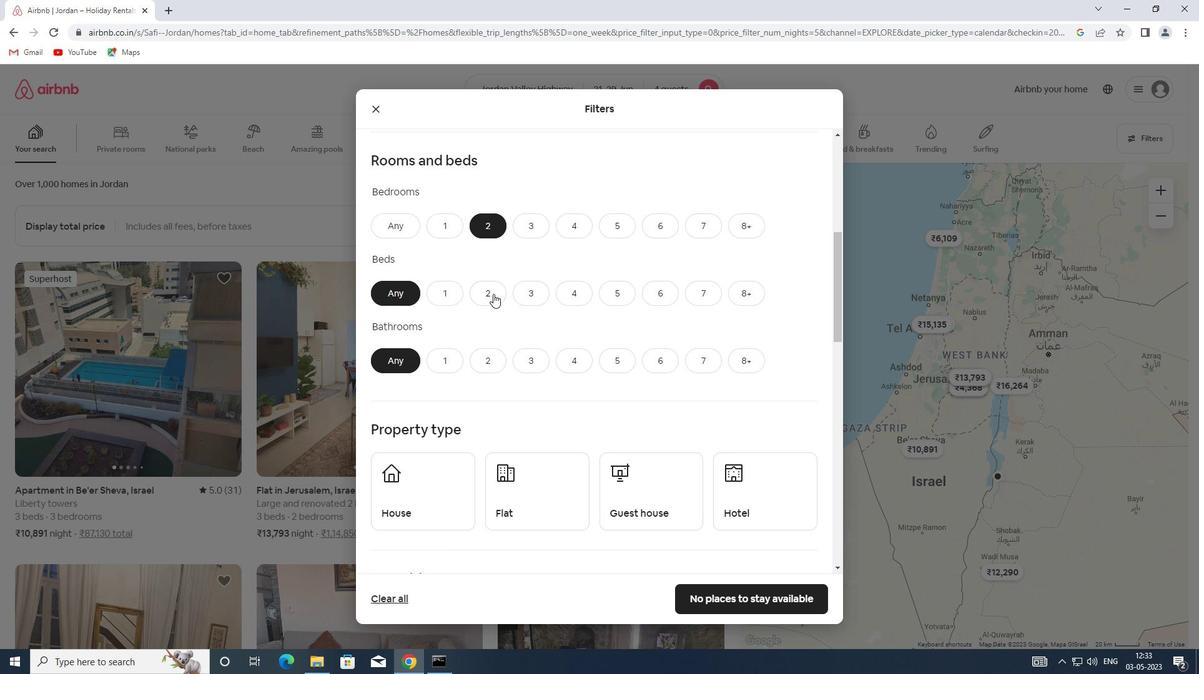 
Action: Mouse moved to (484, 364)
Screenshot: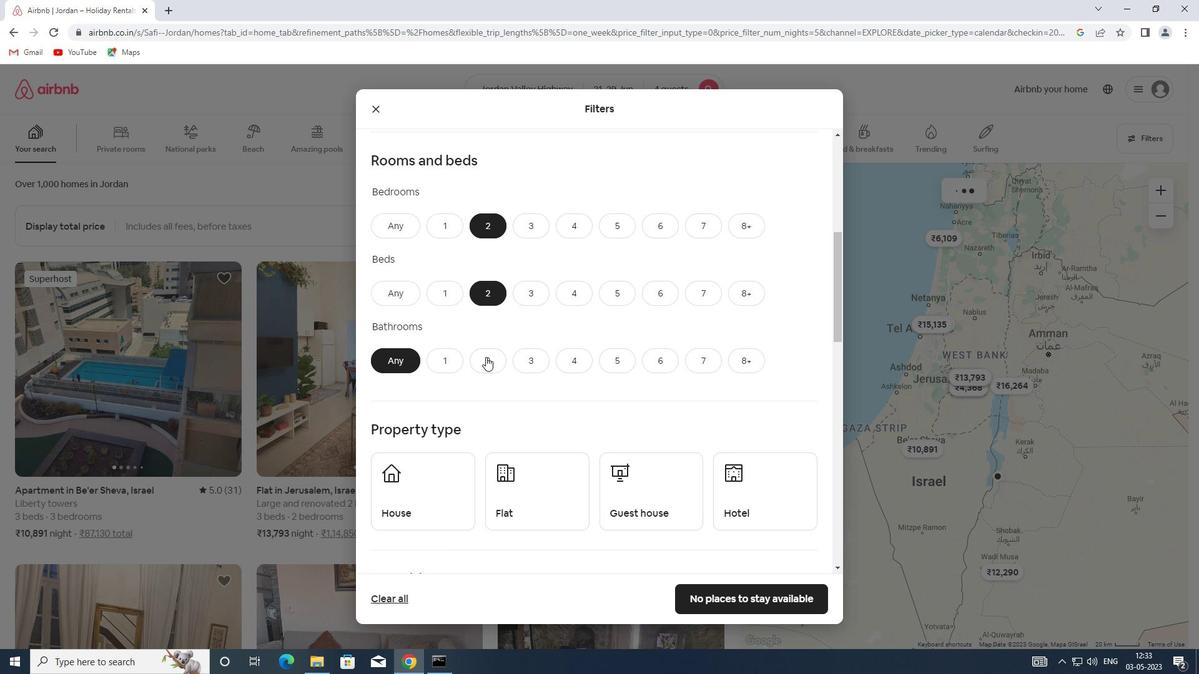 
Action: Mouse pressed left at (484, 364)
Screenshot: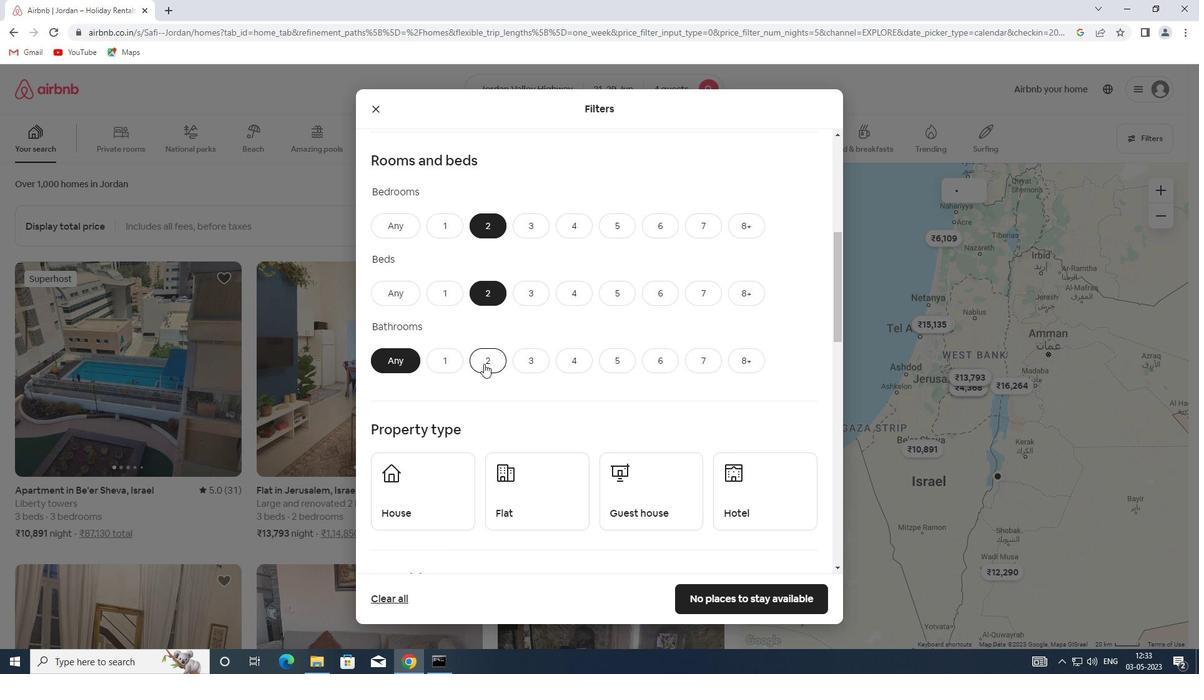 
Action: Mouse scrolled (484, 363) with delta (0, 0)
Screenshot: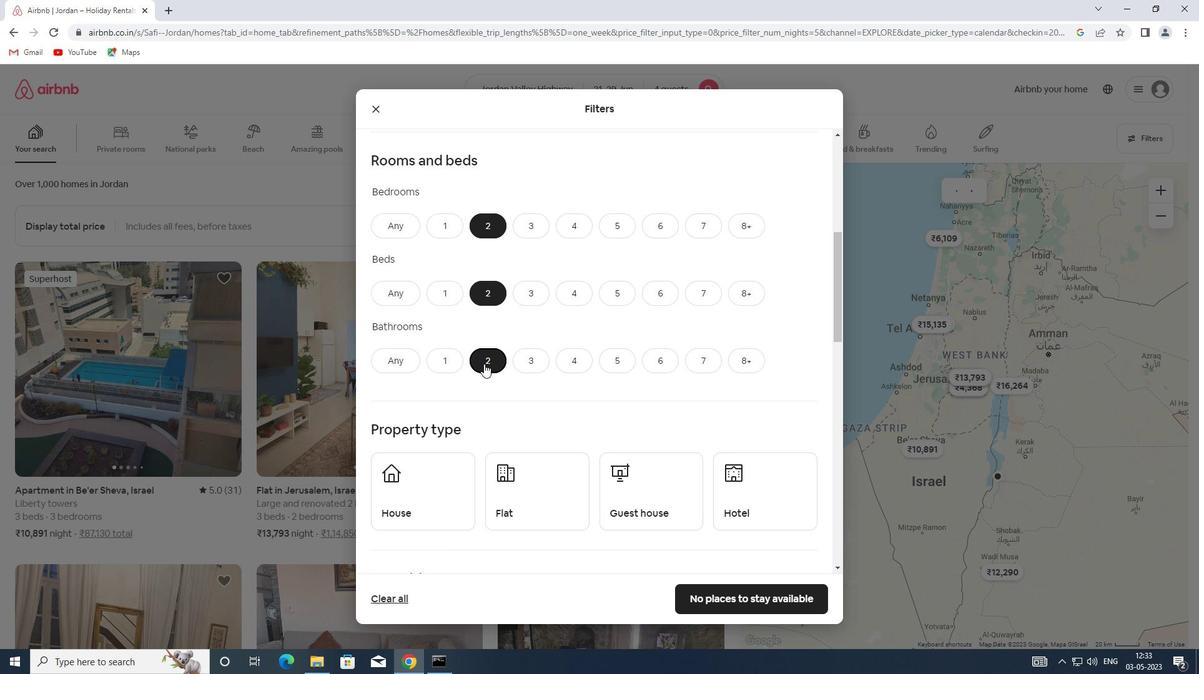 
Action: Mouse moved to (439, 408)
Screenshot: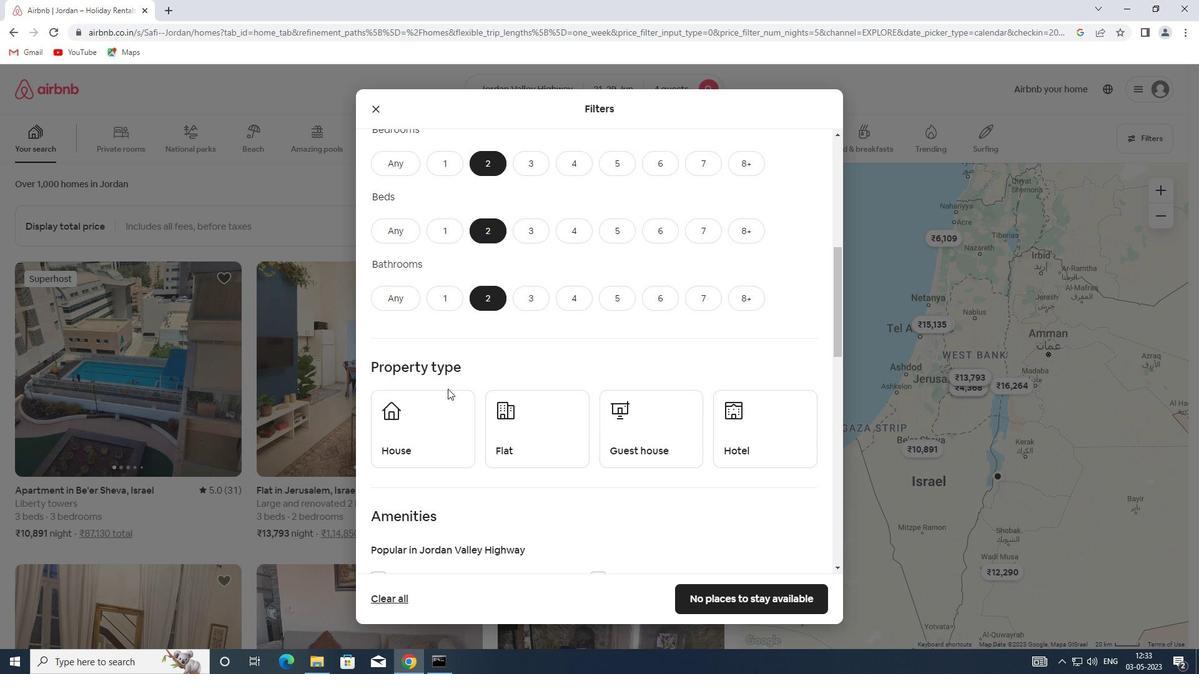 
Action: Mouse pressed left at (439, 408)
Screenshot: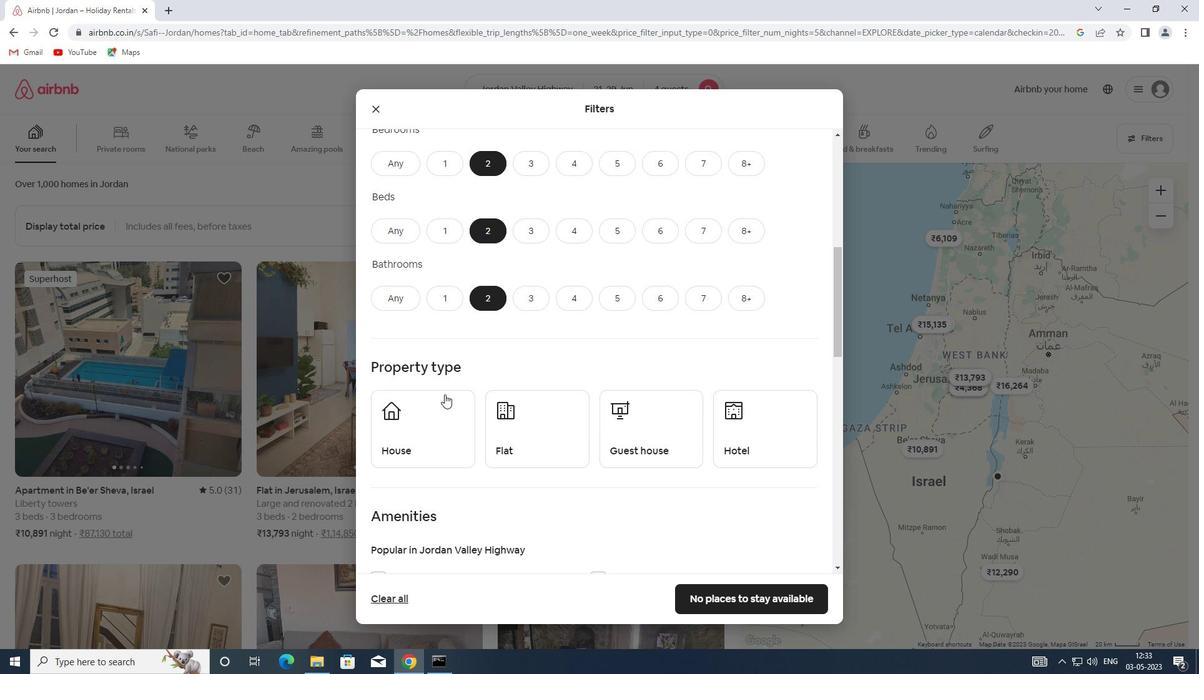
Action: Mouse moved to (502, 418)
Screenshot: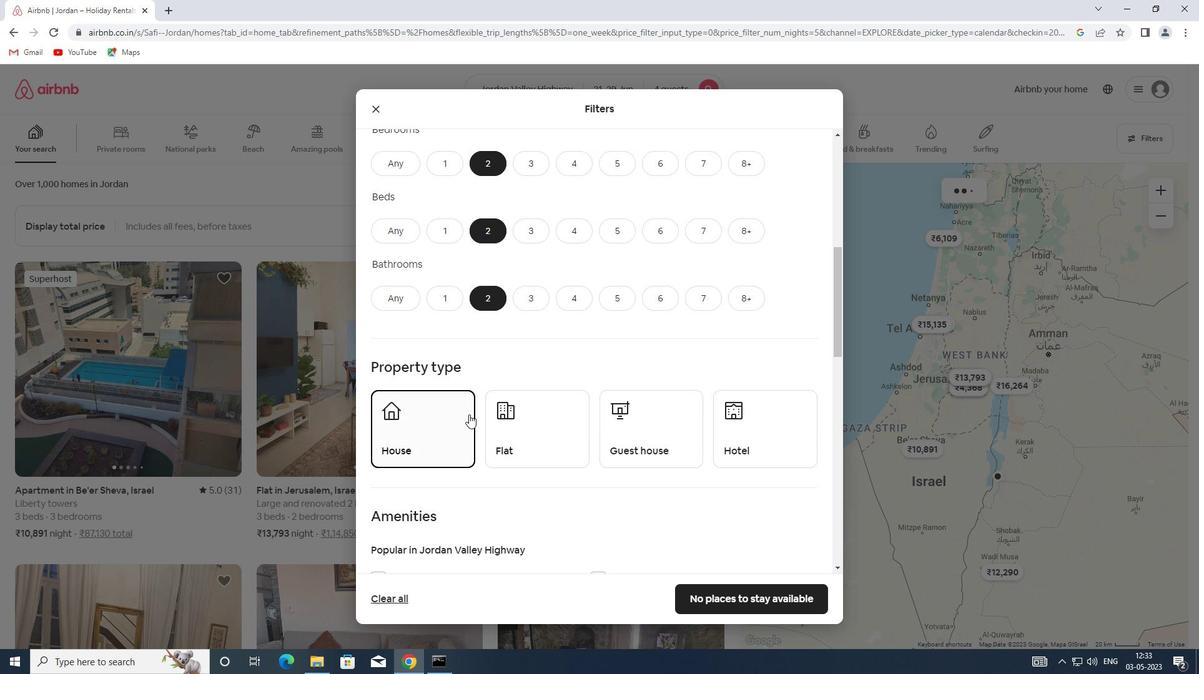 
Action: Mouse pressed left at (502, 418)
Screenshot: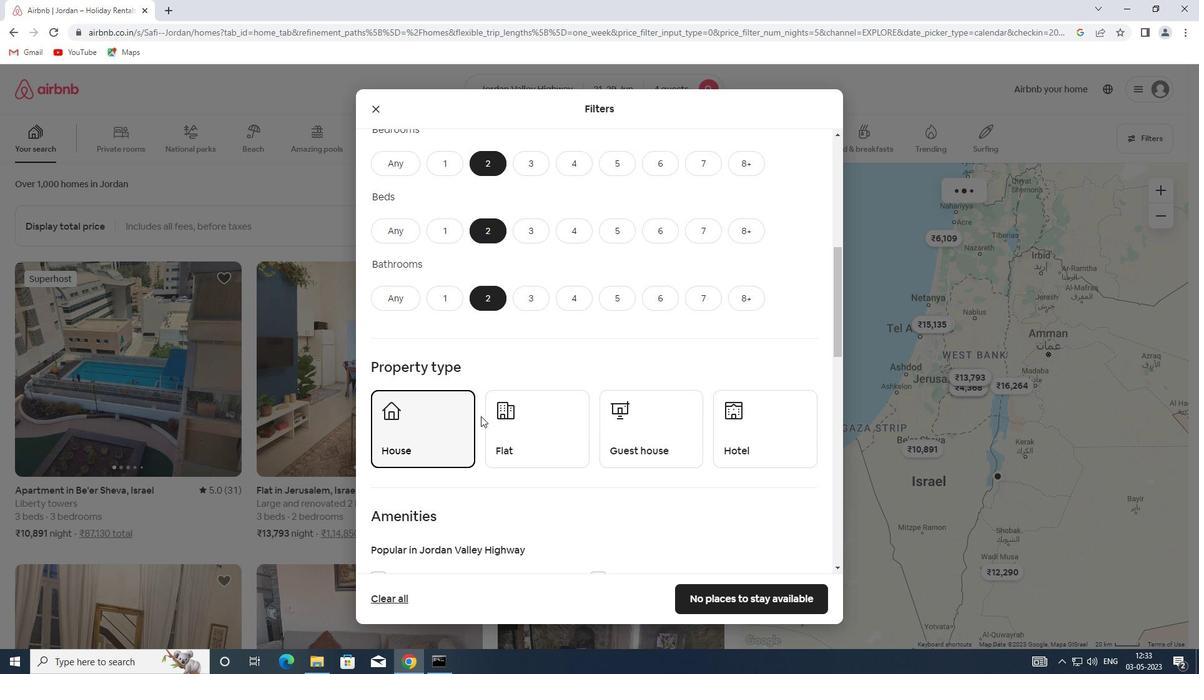 
Action: Mouse moved to (621, 441)
Screenshot: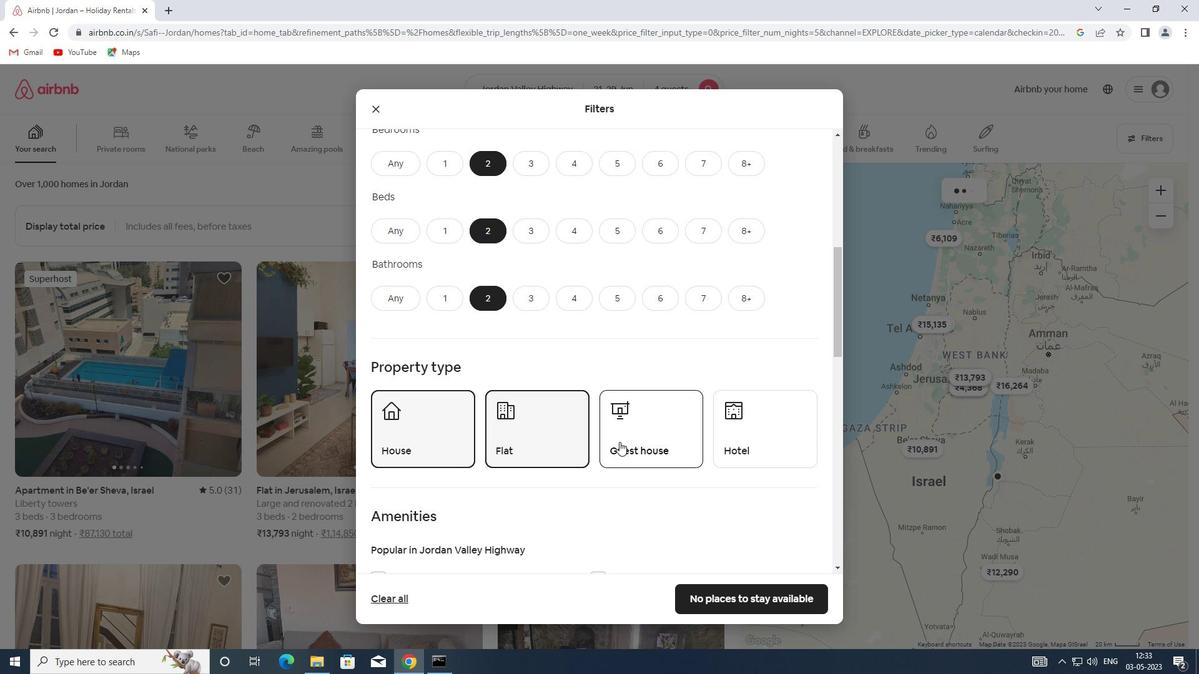 
Action: Mouse pressed left at (621, 441)
Screenshot: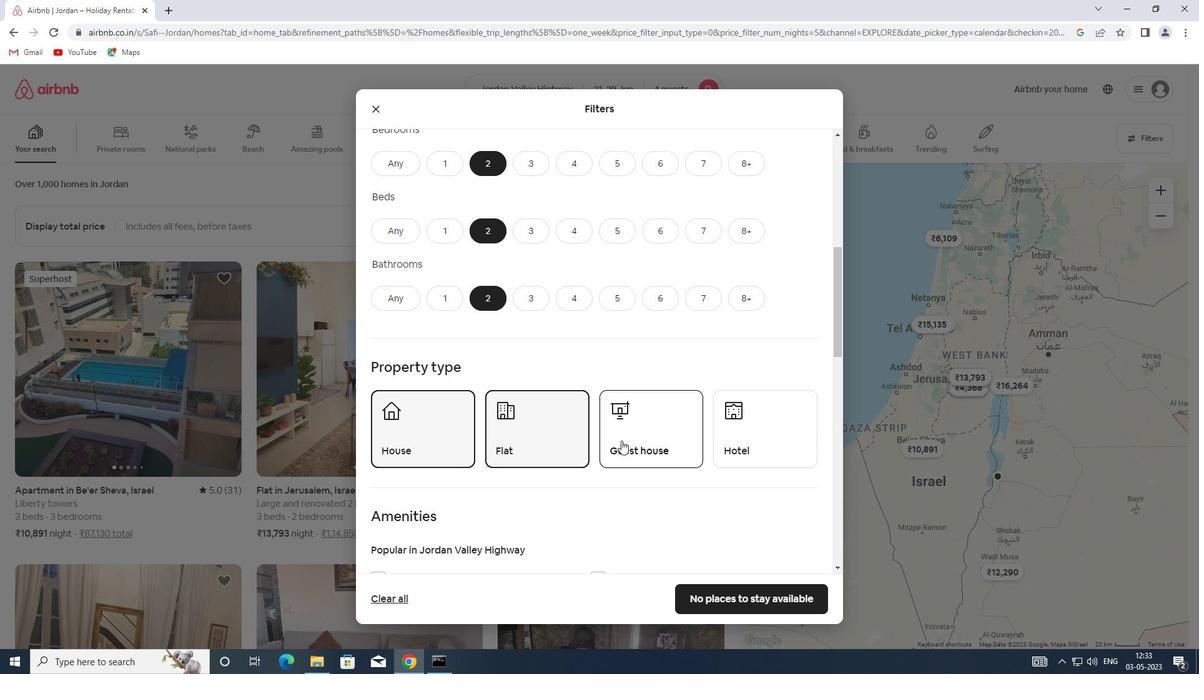 
Action: Mouse moved to (617, 431)
Screenshot: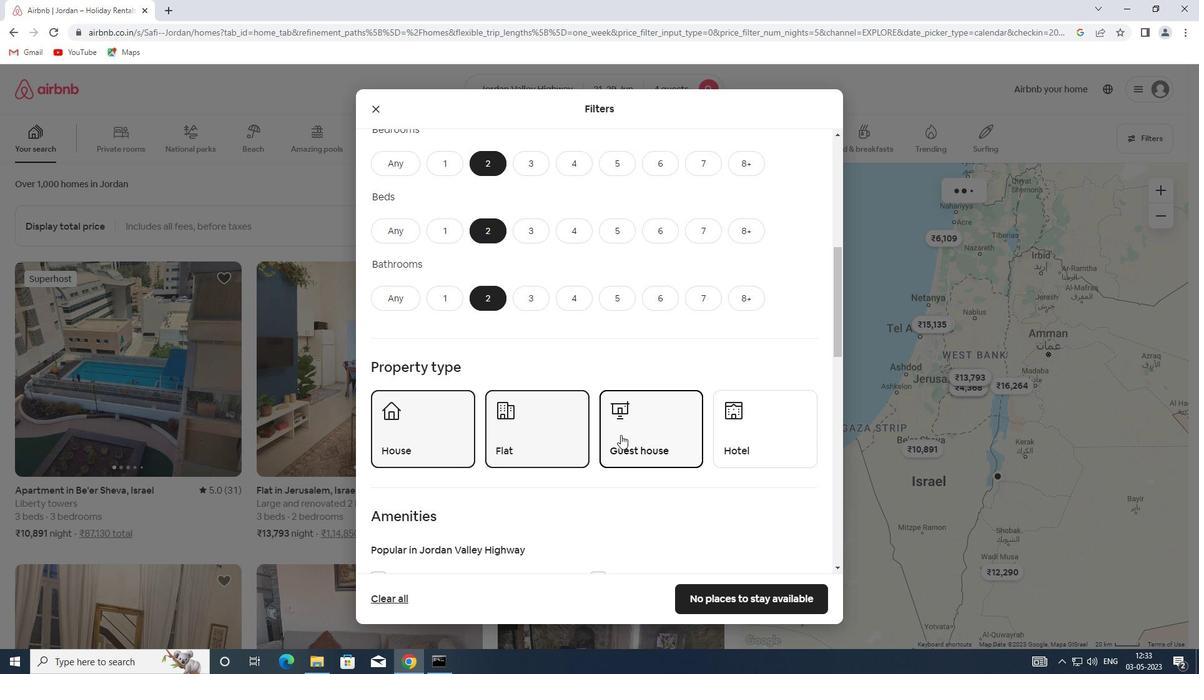 
Action: Mouse scrolled (617, 430) with delta (0, 0)
Screenshot: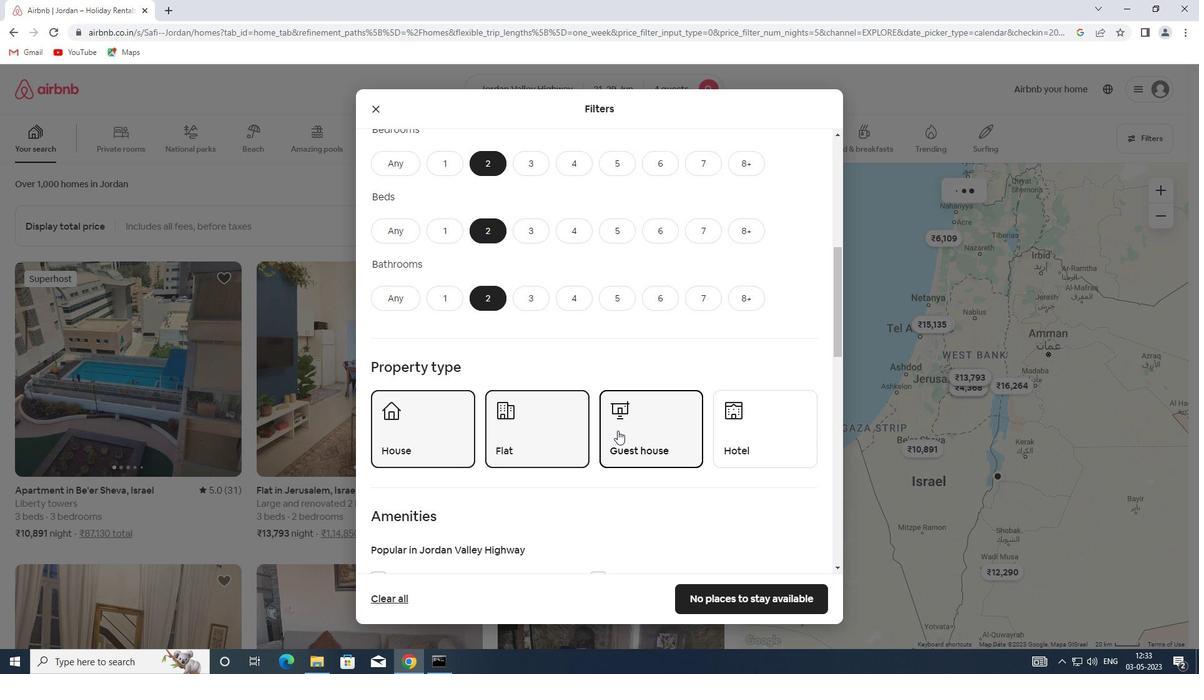 
Action: Mouse scrolled (617, 430) with delta (0, 0)
Screenshot: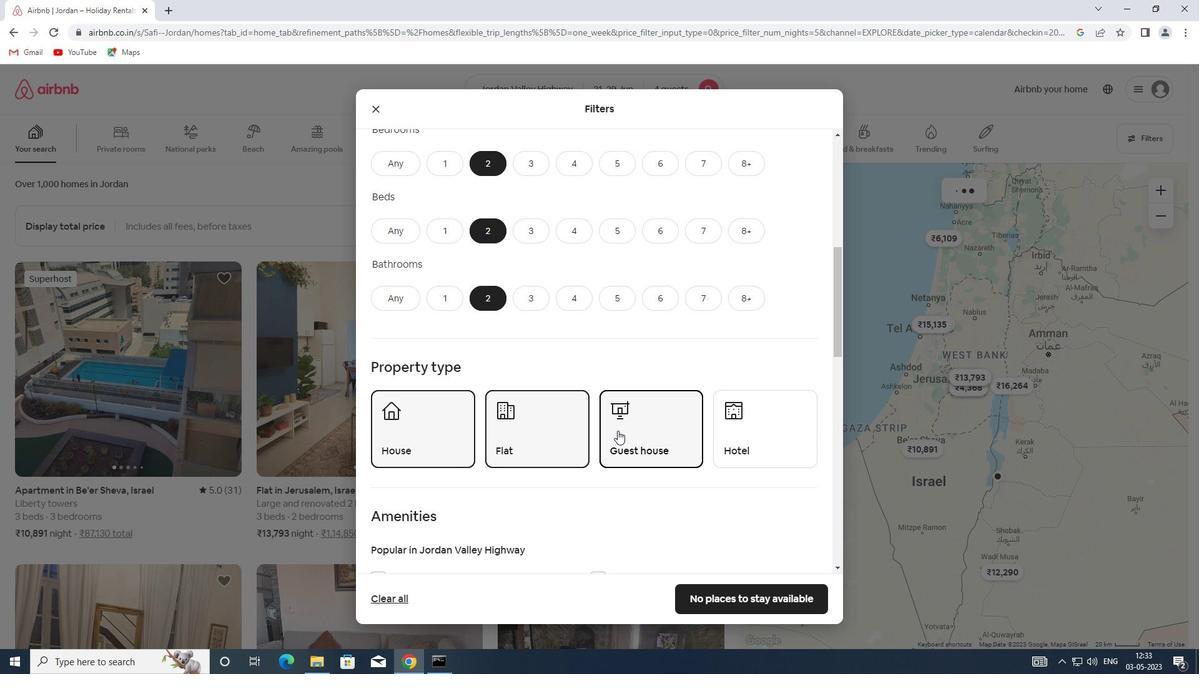 
Action: Mouse scrolled (617, 430) with delta (0, 0)
Screenshot: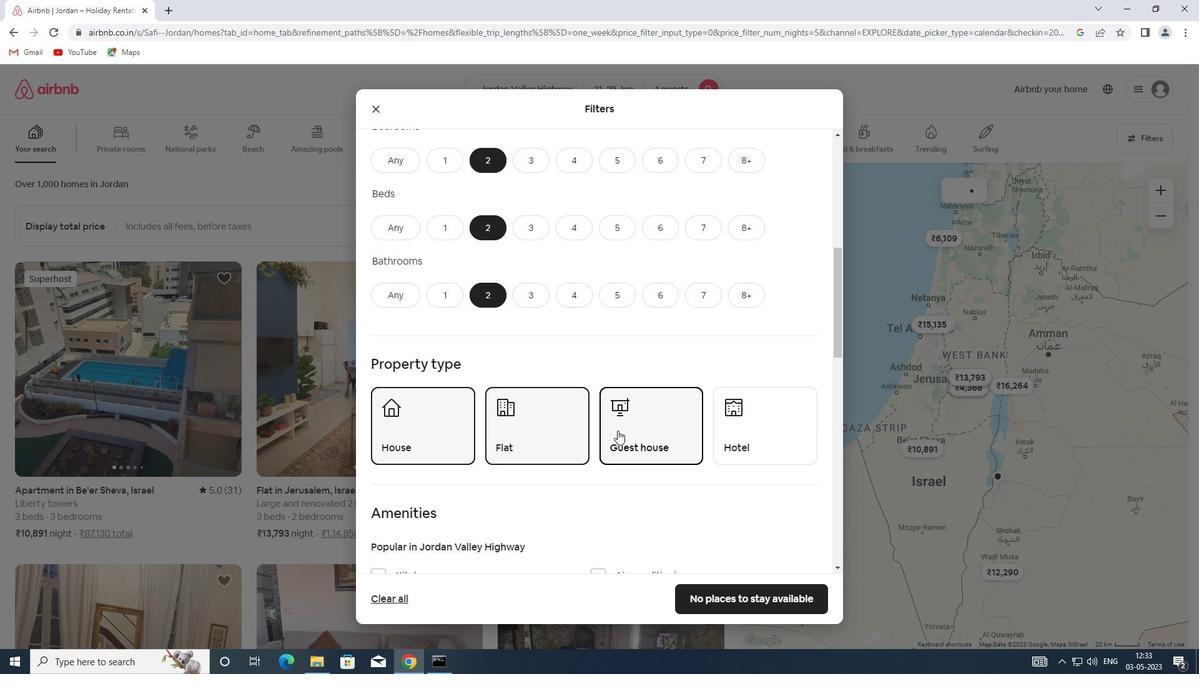 
Action: Mouse moved to (616, 427)
Screenshot: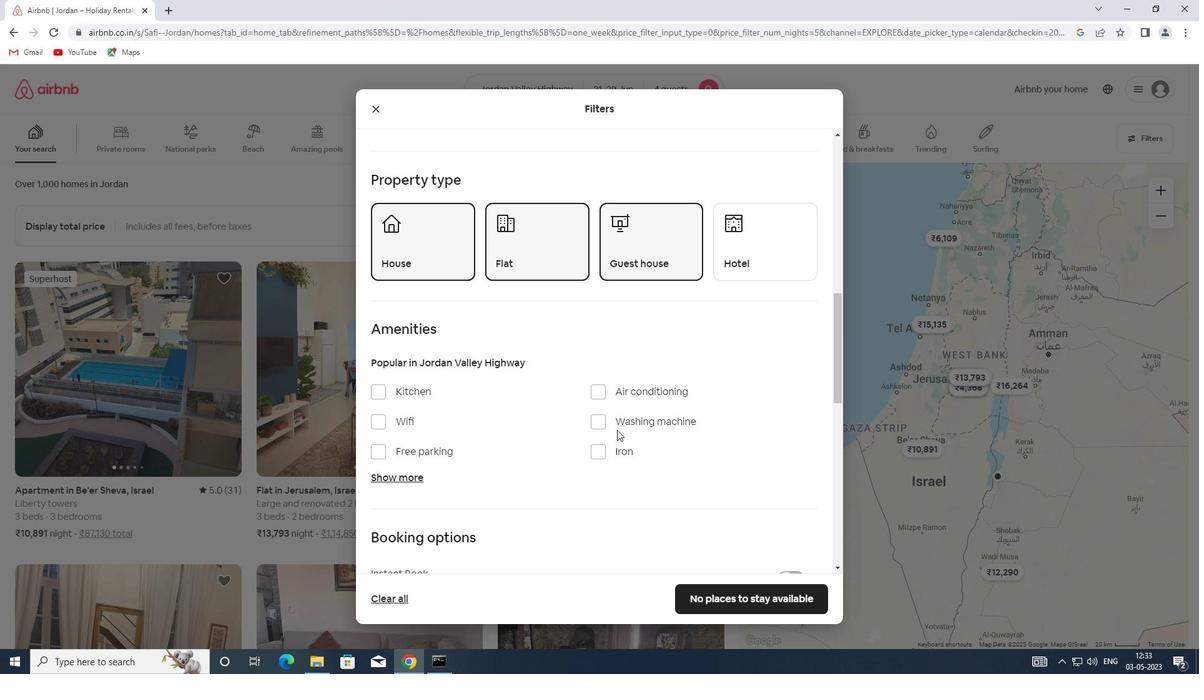 
Action: Mouse pressed left at (616, 427)
Screenshot: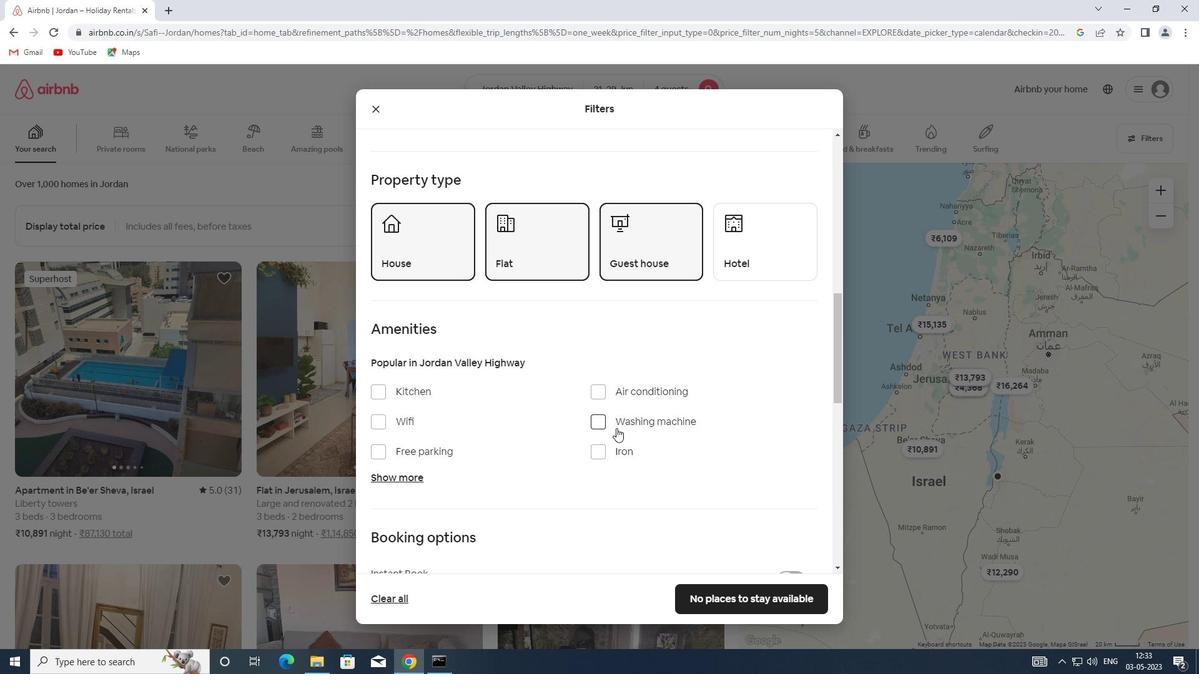 
Action: Mouse scrolled (616, 427) with delta (0, 0)
Screenshot: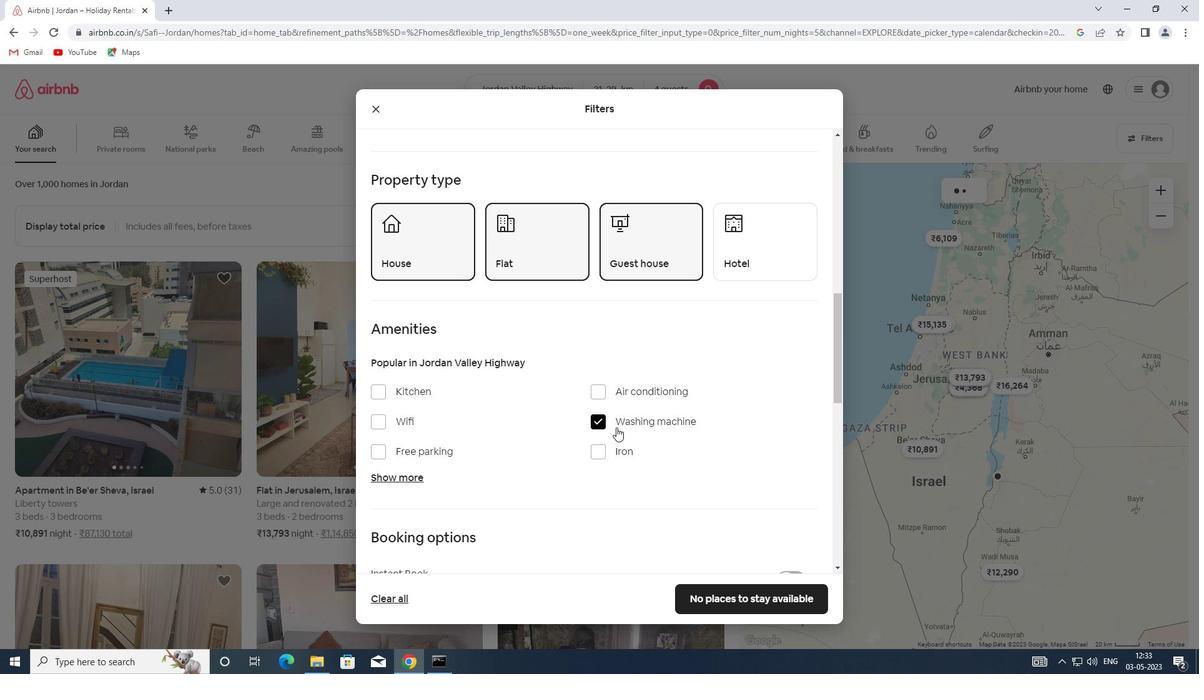 
Action: Mouse scrolled (616, 427) with delta (0, 0)
Screenshot: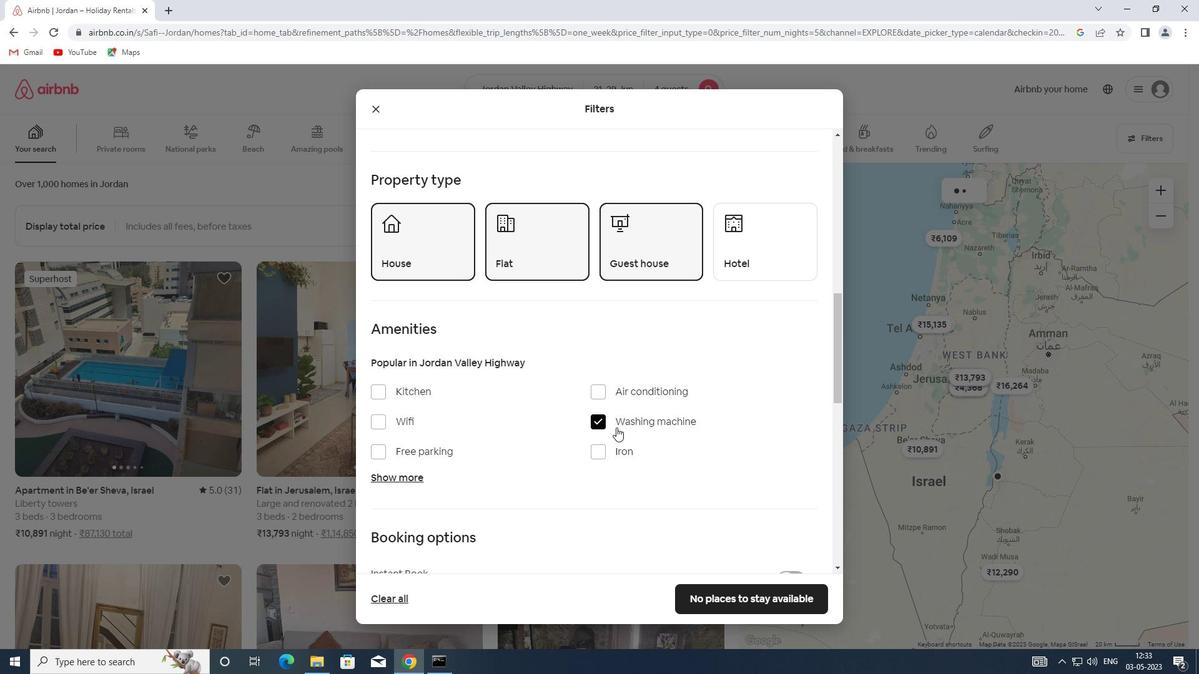 
Action: Mouse scrolled (616, 427) with delta (0, 0)
Screenshot: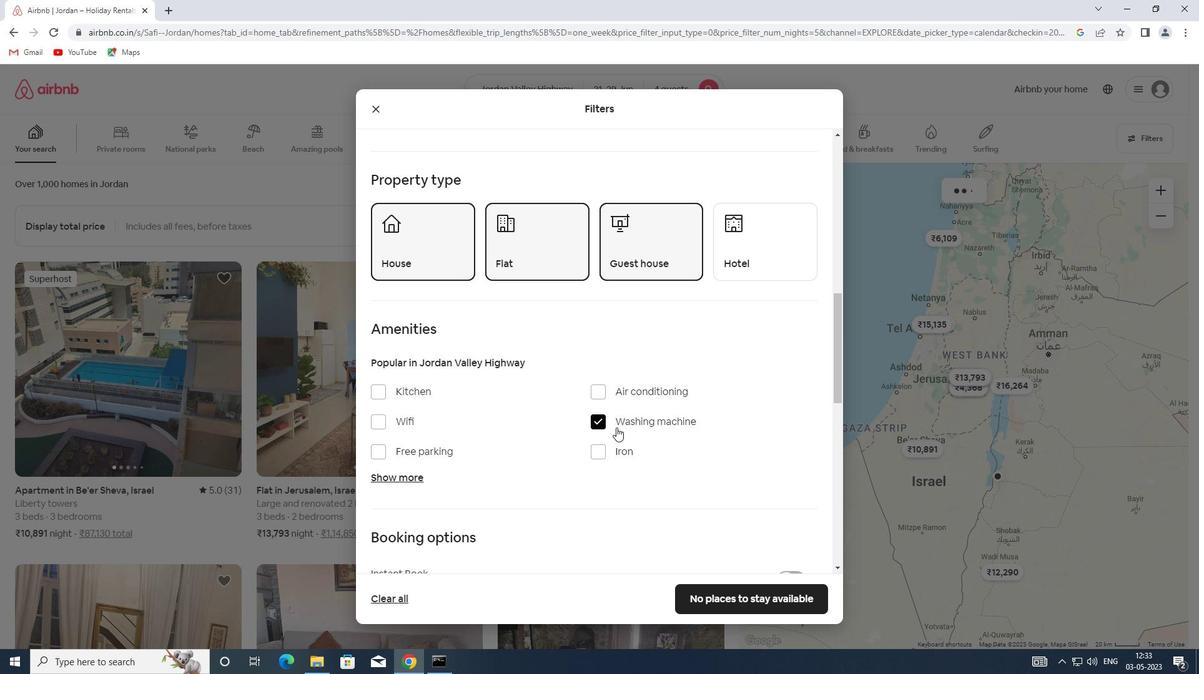 
Action: Mouse moved to (798, 434)
Screenshot: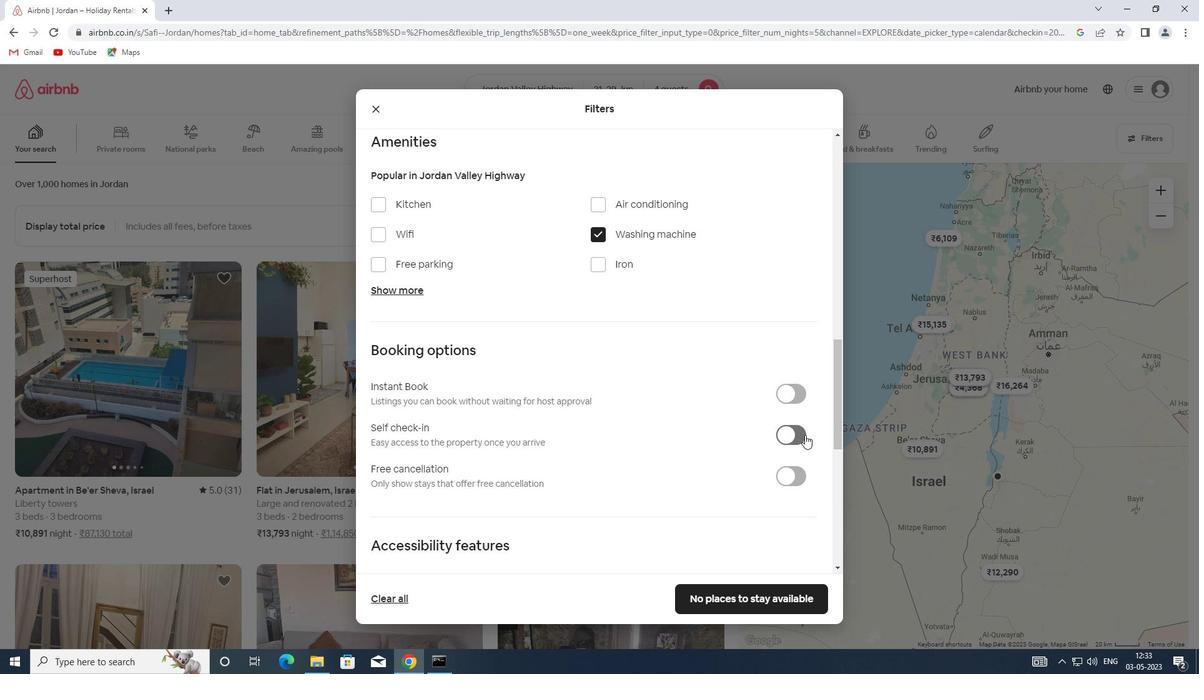 
Action: Mouse pressed left at (798, 434)
Screenshot: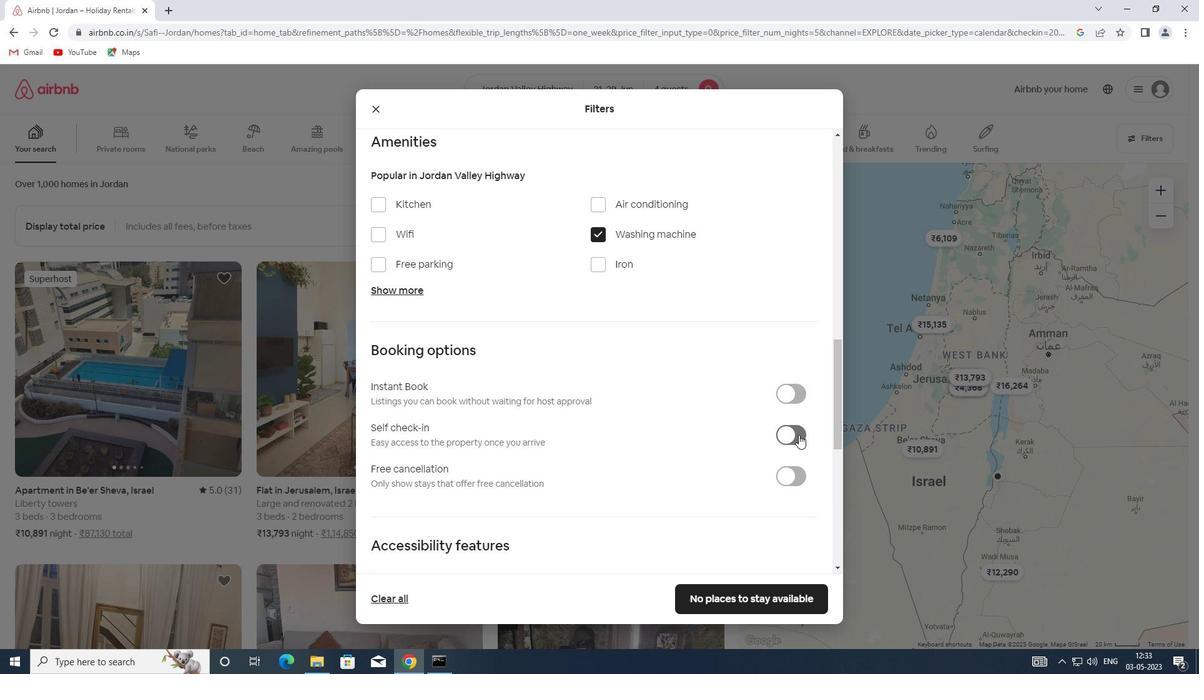 
Action: Mouse moved to (583, 426)
Screenshot: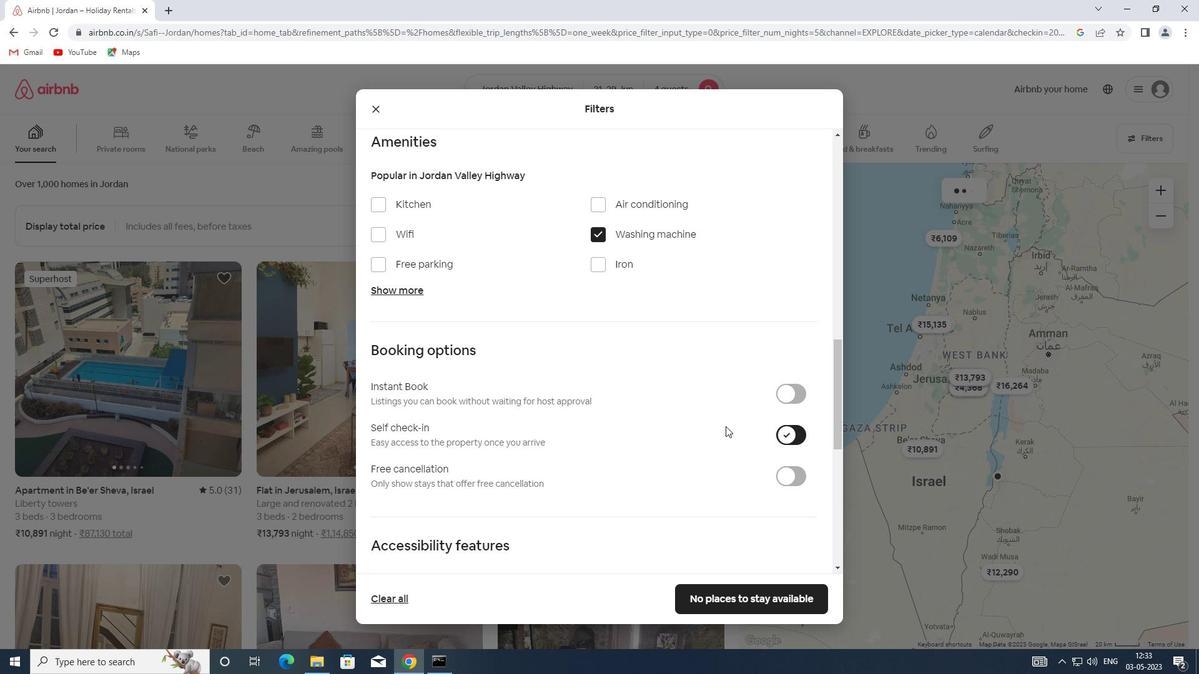 
Action: Mouse scrolled (583, 425) with delta (0, 0)
Screenshot: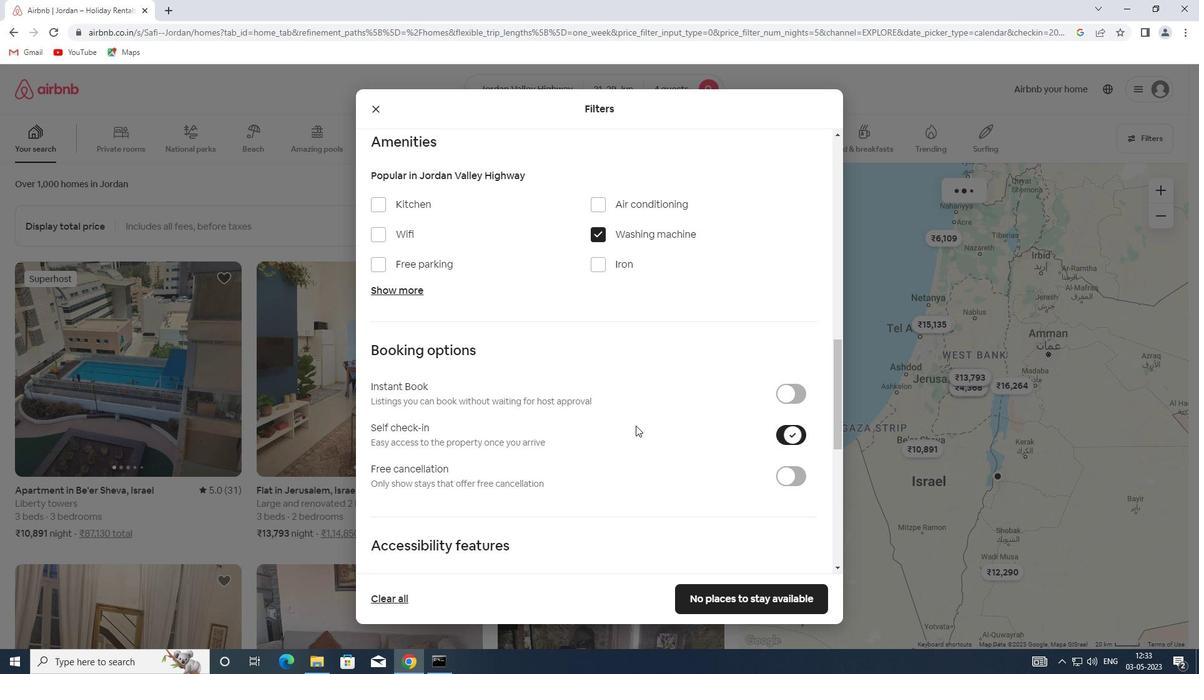 
Action: Mouse scrolled (583, 425) with delta (0, 0)
Screenshot: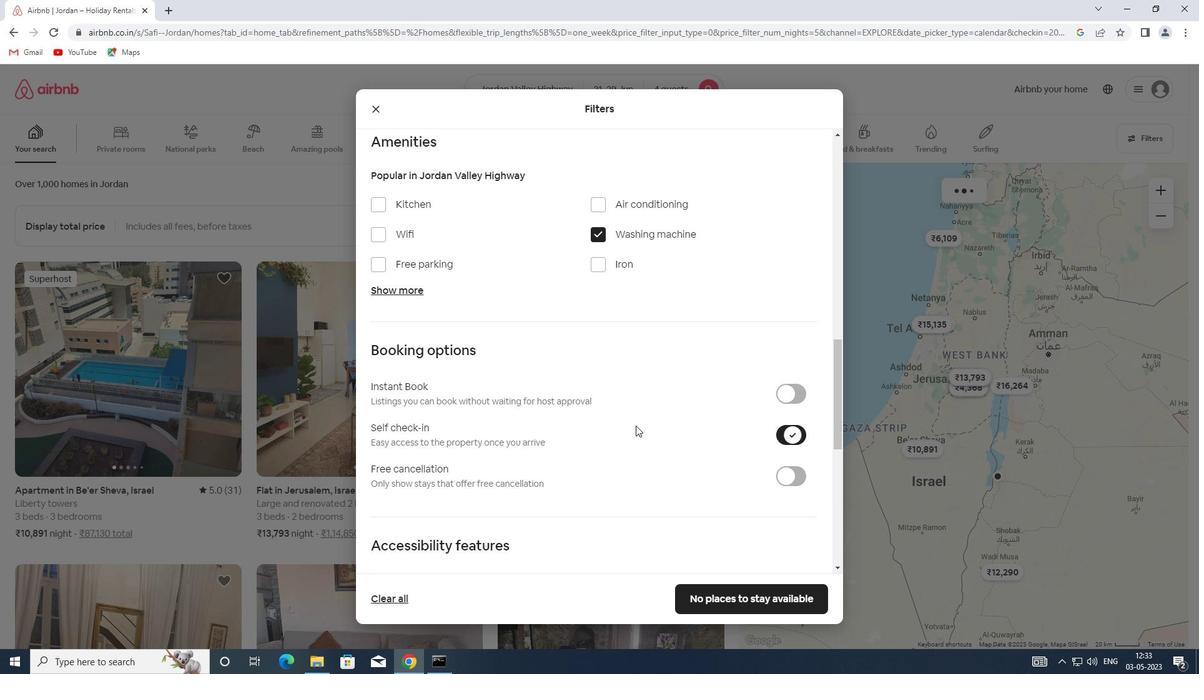 
Action: Mouse scrolled (583, 425) with delta (0, 0)
Screenshot: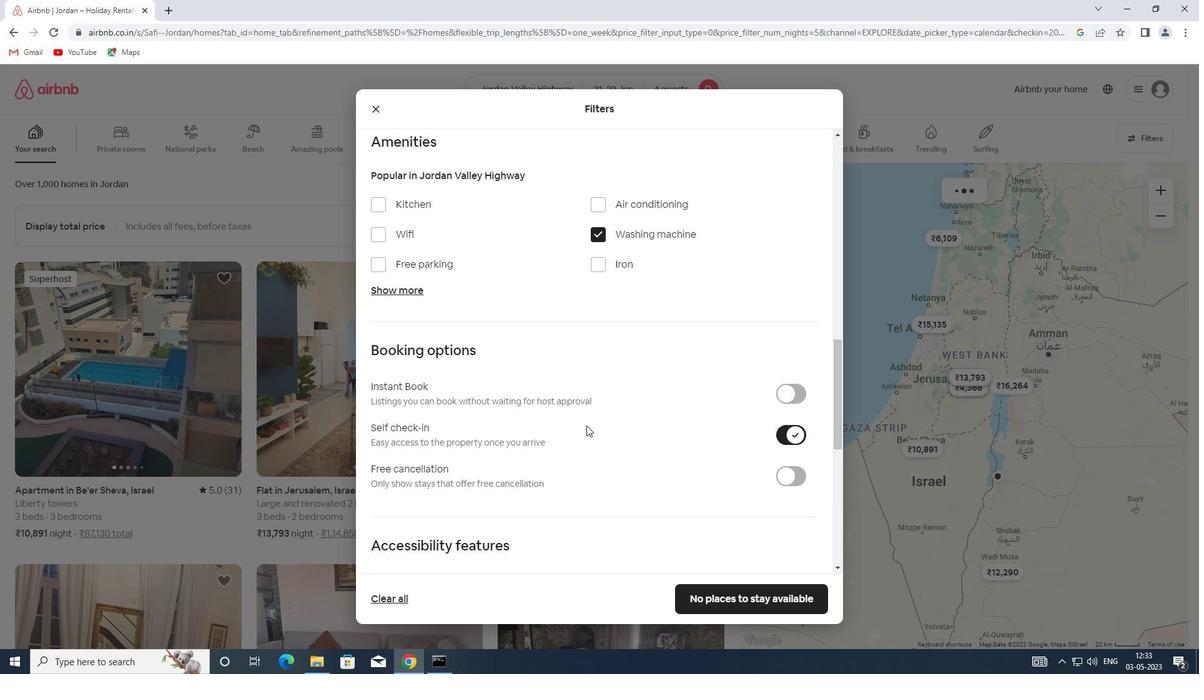 
Action: Mouse scrolled (583, 425) with delta (0, 0)
Screenshot: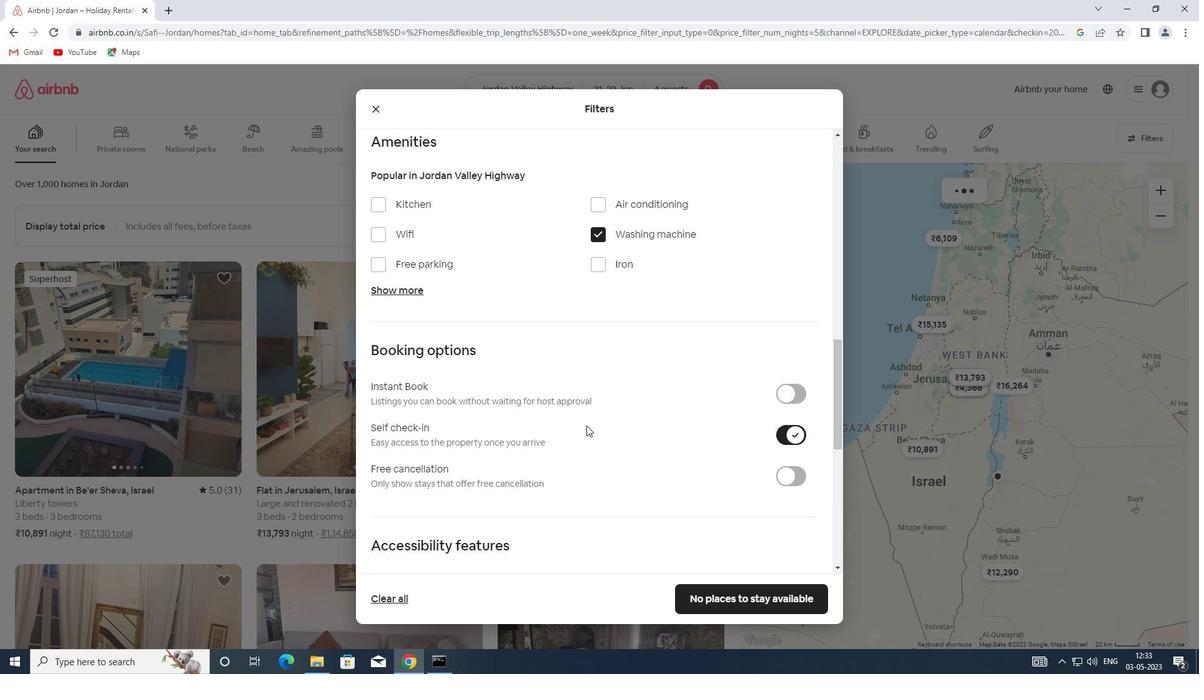 
Action: Mouse scrolled (583, 425) with delta (0, 0)
Screenshot: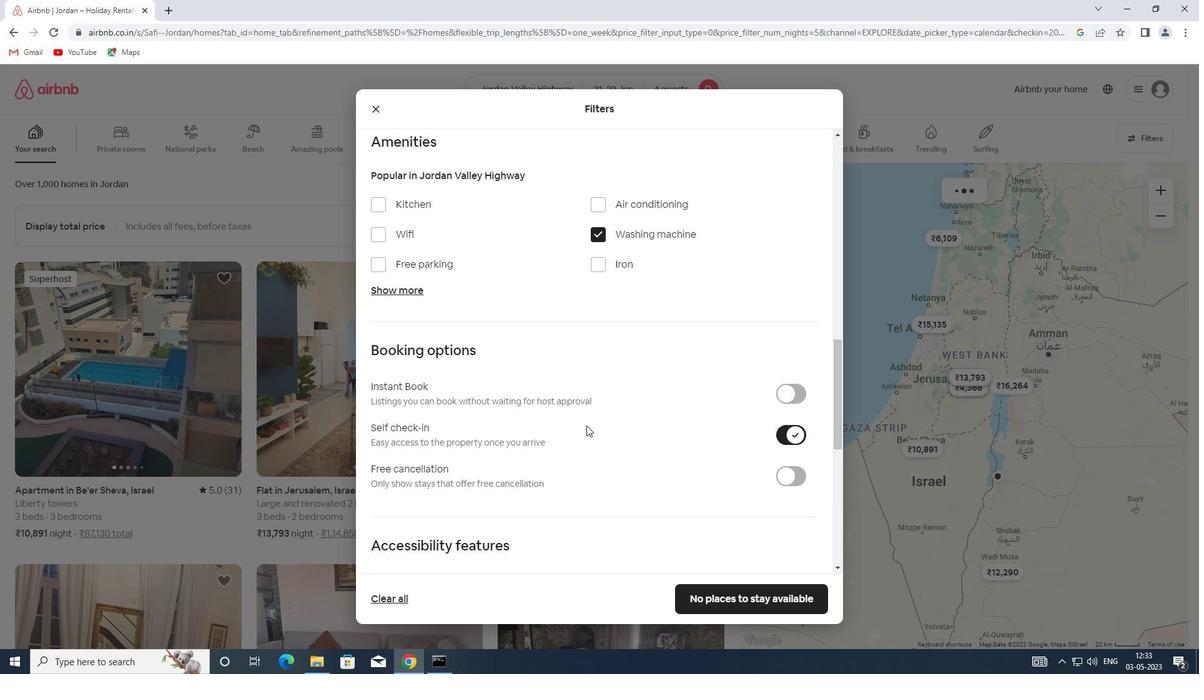 
Action: Mouse scrolled (583, 425) with delta (0, 0)
Screenshot: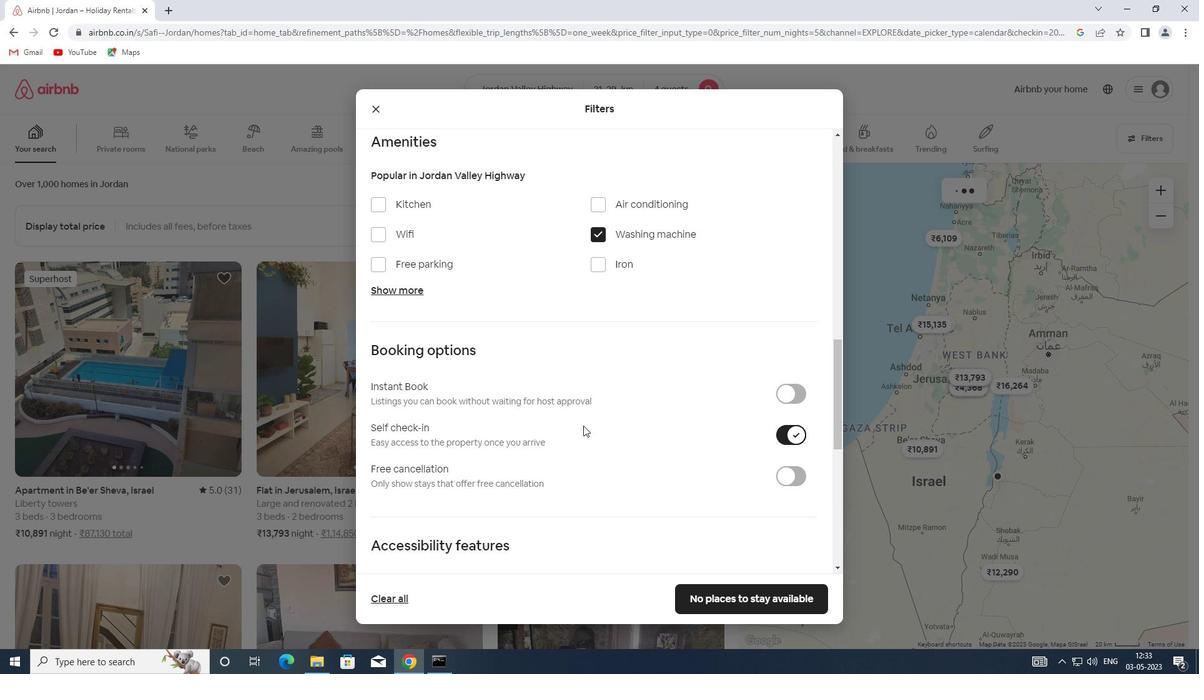 
Action: Mouse moved to (472, 459)
Screenshot: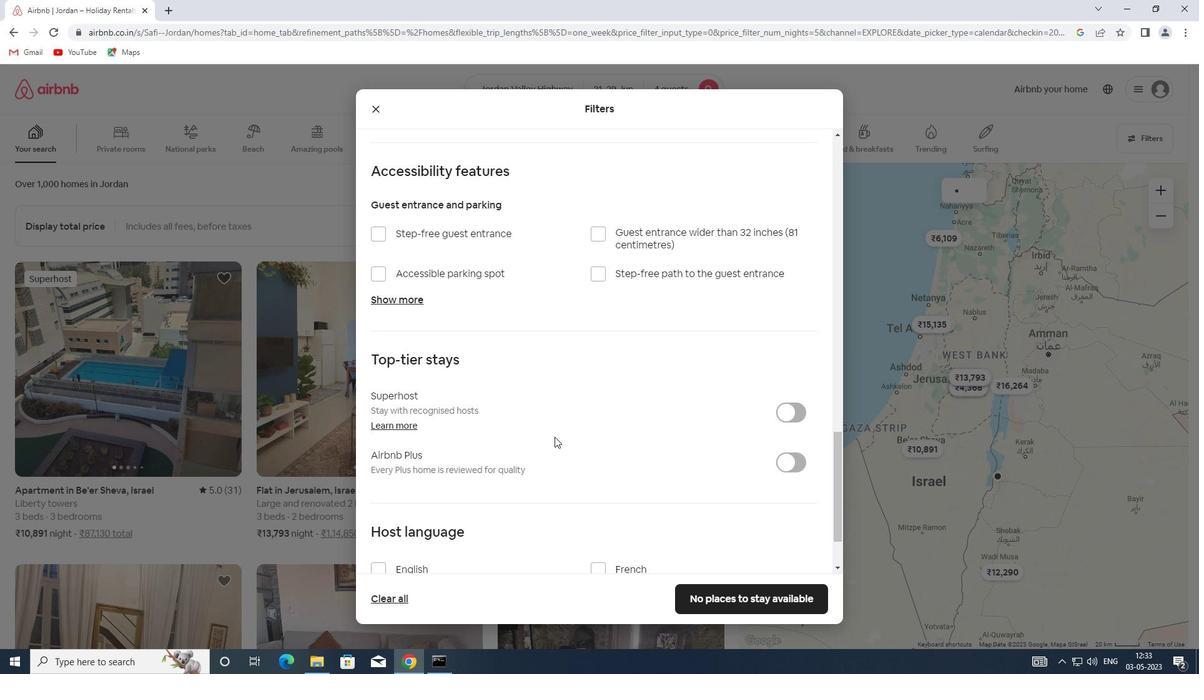 
Action: Mouse scrolled (472, 458) with delta (0, 0)
Screenshot: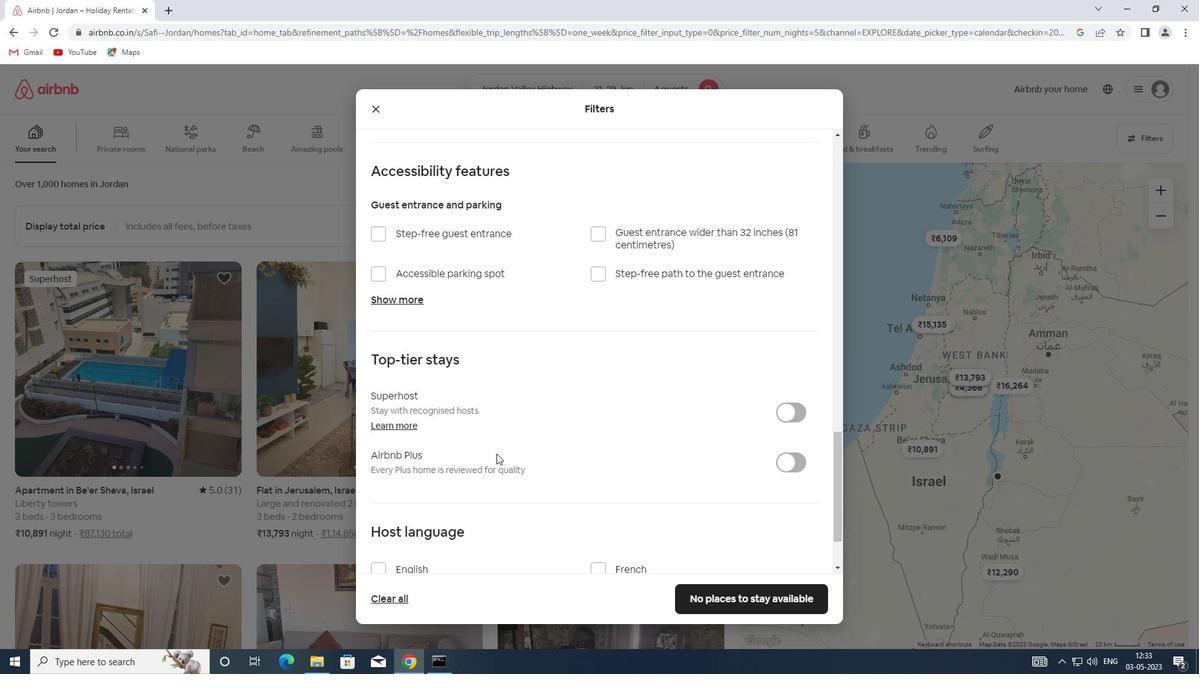 
Action: Mouse scrolled (472, 458) with delta (0, 0)
Screenshot: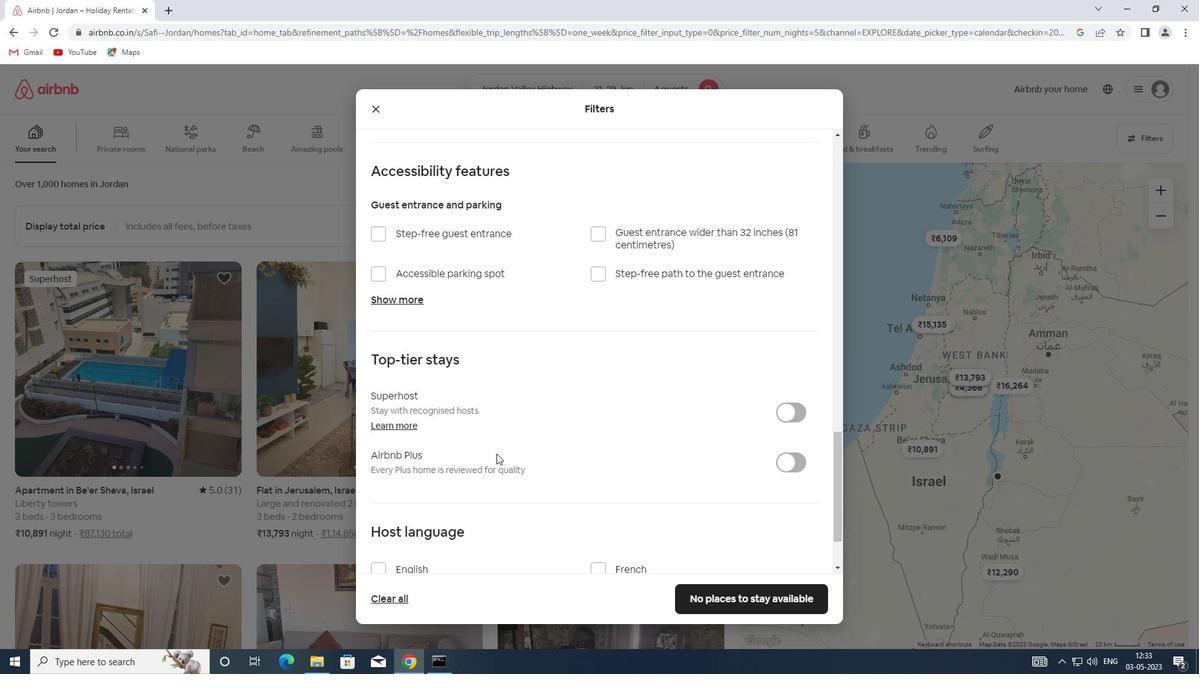 
Action: Mouse moved to (471, 459)
Screenshot: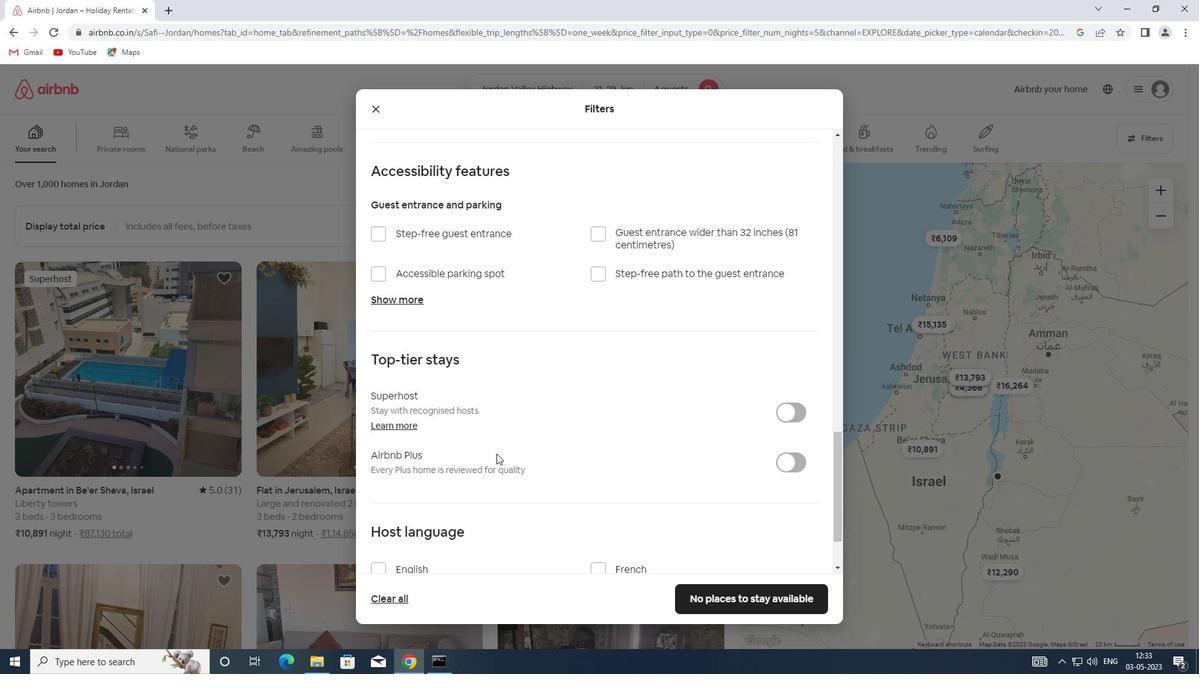 
Action: Mouse scrolled (471, 459) with delta (0, 0)
Screenshot: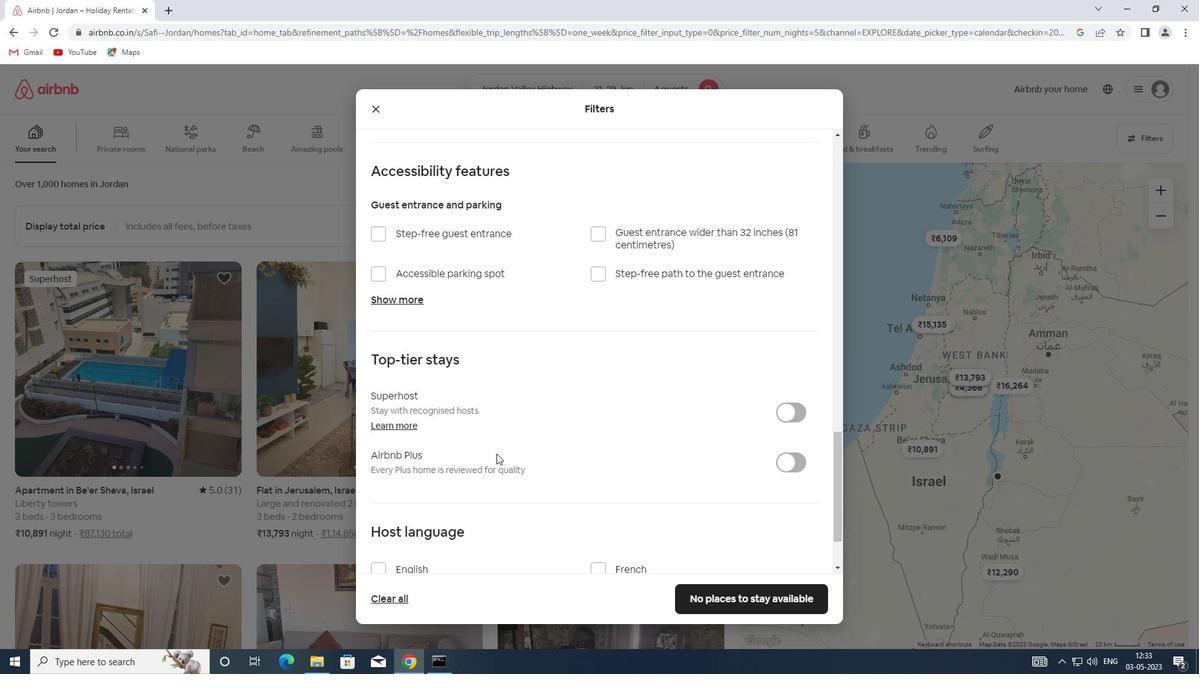 
Action: Mouse moved to (469, 460)
Screenshot: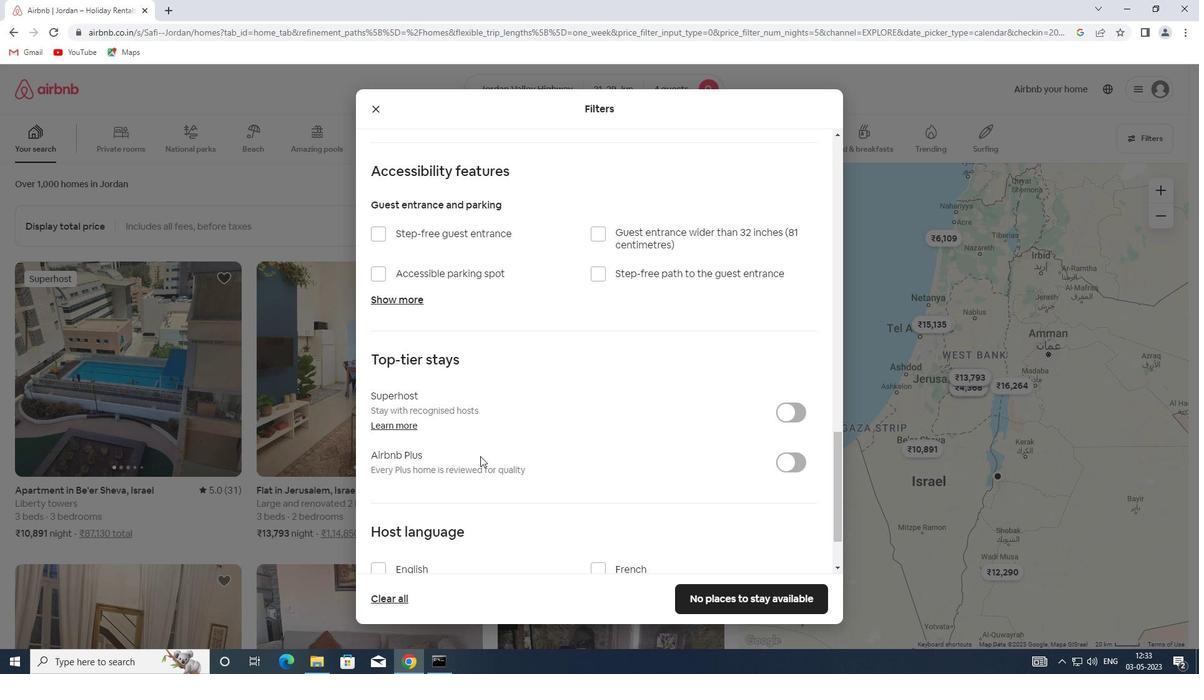 
Action: Mouse scrolled (469, 459) with delta (0, 0)
Screenshot: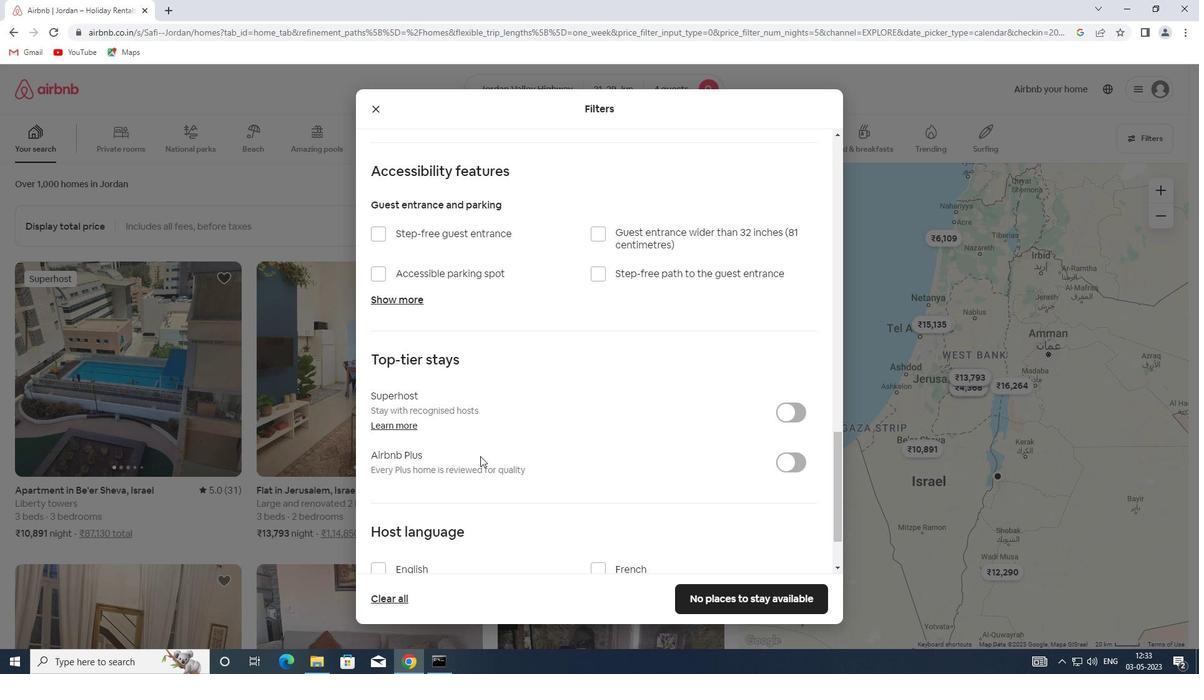 
Action: Mouse moved to (394, 484)
Screenshot: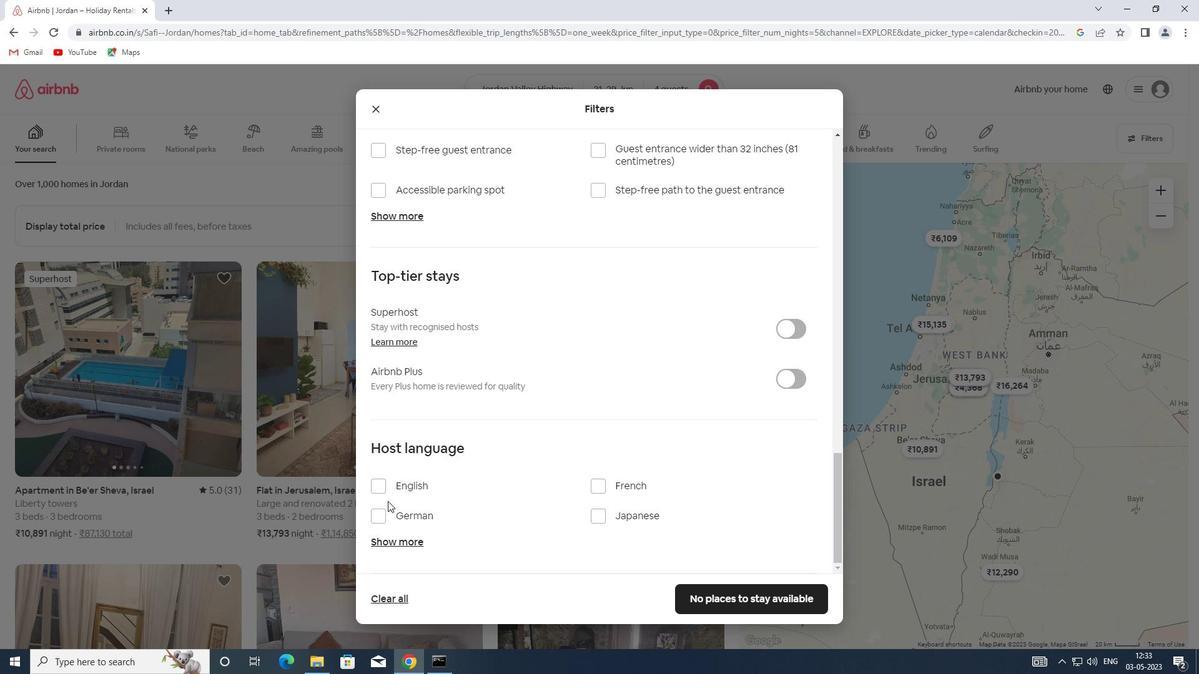 
Action: Mouse pressed left at (394, 484)
Screenshot: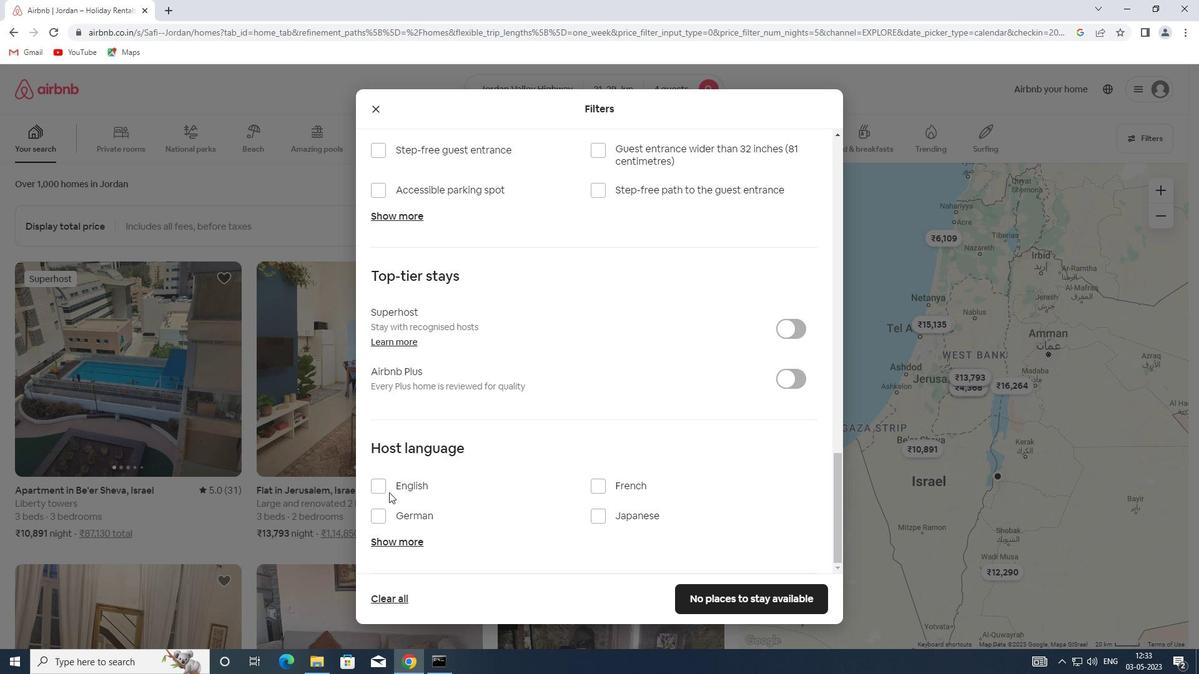 
Action: Mouse moved to (712, 594)
Screenshot: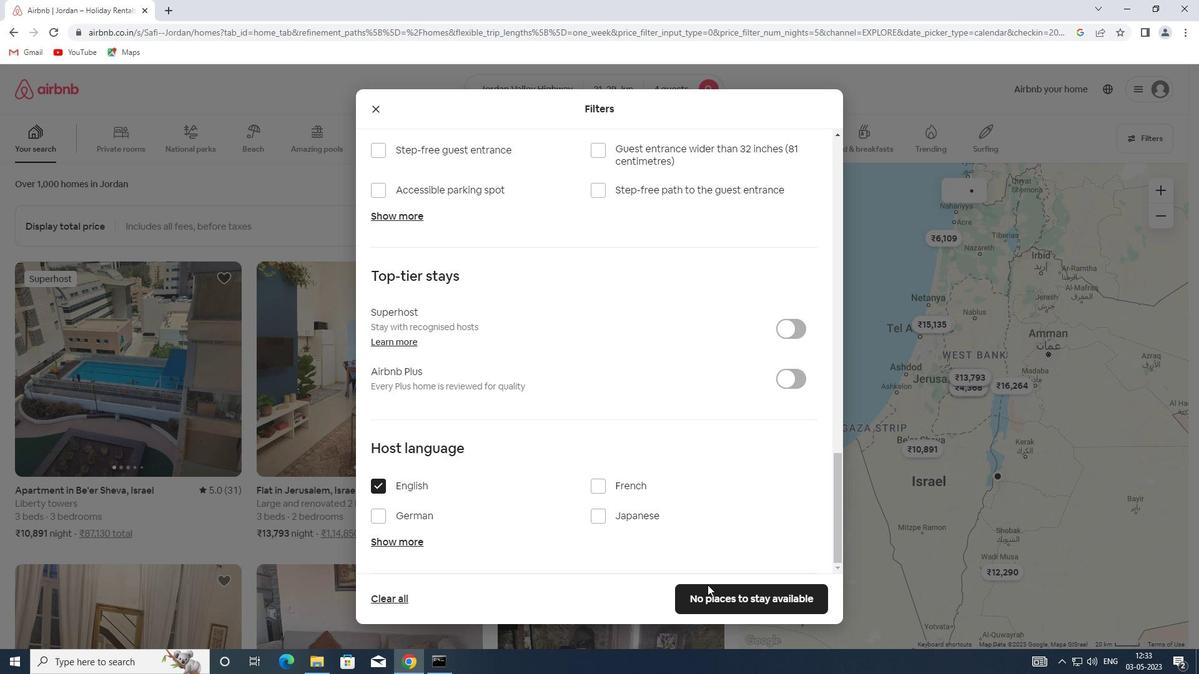 
Action: Mouse pressed left at (712, 594)
Screenshot: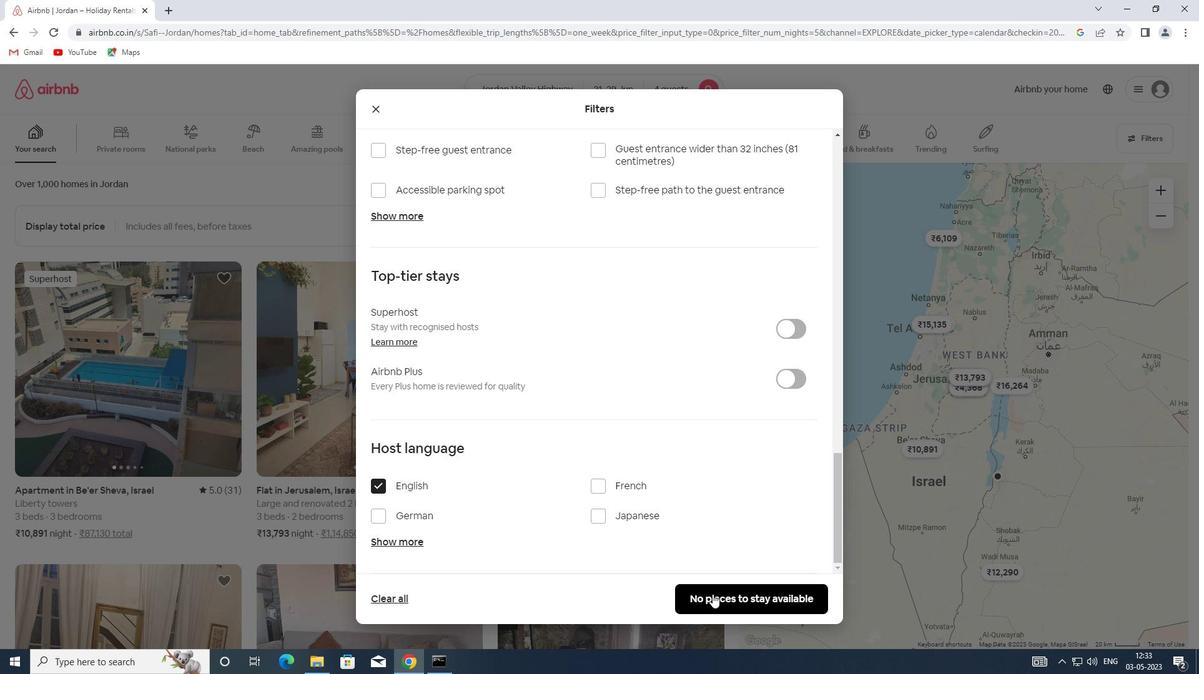 
